Task: Assign a ticket to a specialized team for handling multilingual customer inquiries.
Action: Mouse moved to (22, 160)
Screenshot: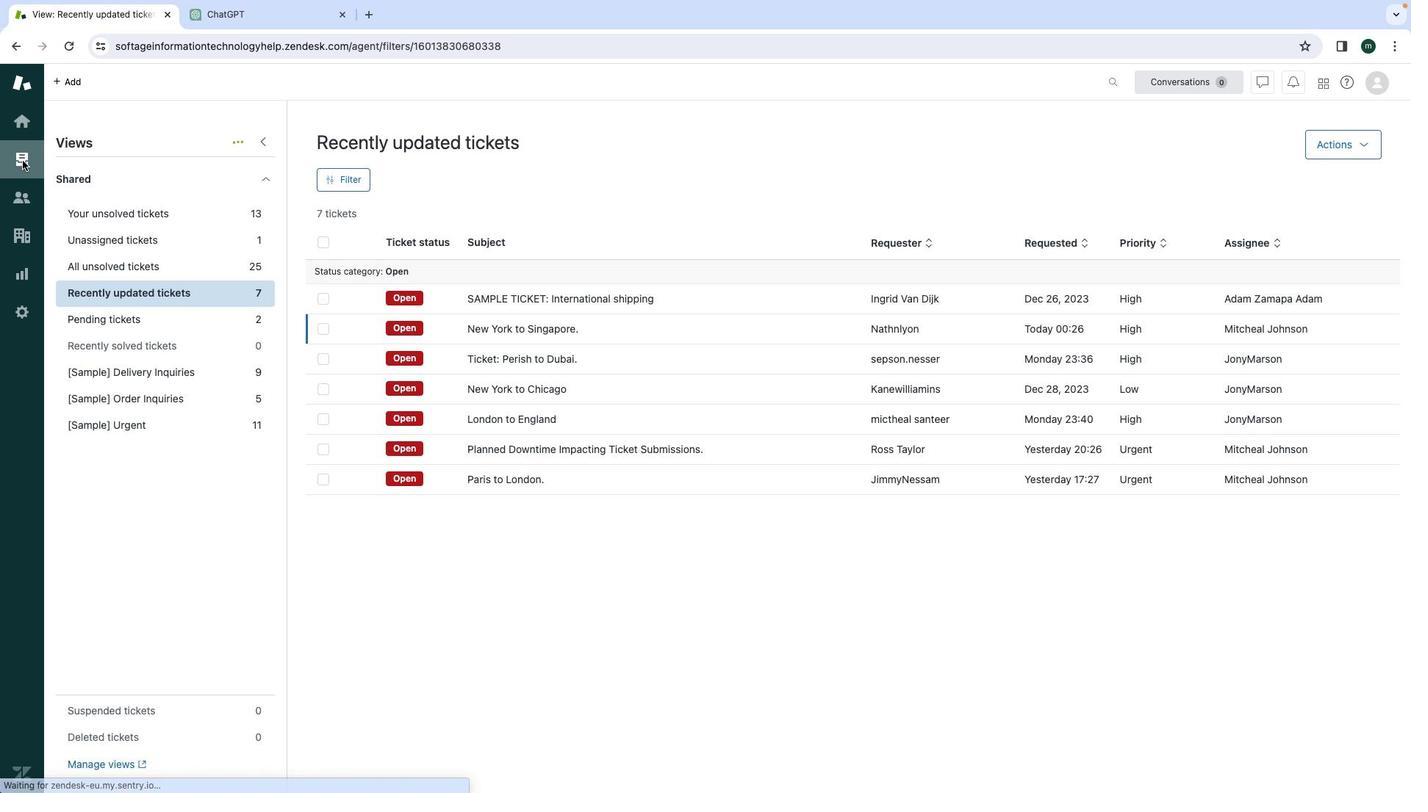 
Action: Mouse pressed left at (22, 160)
Screenshot: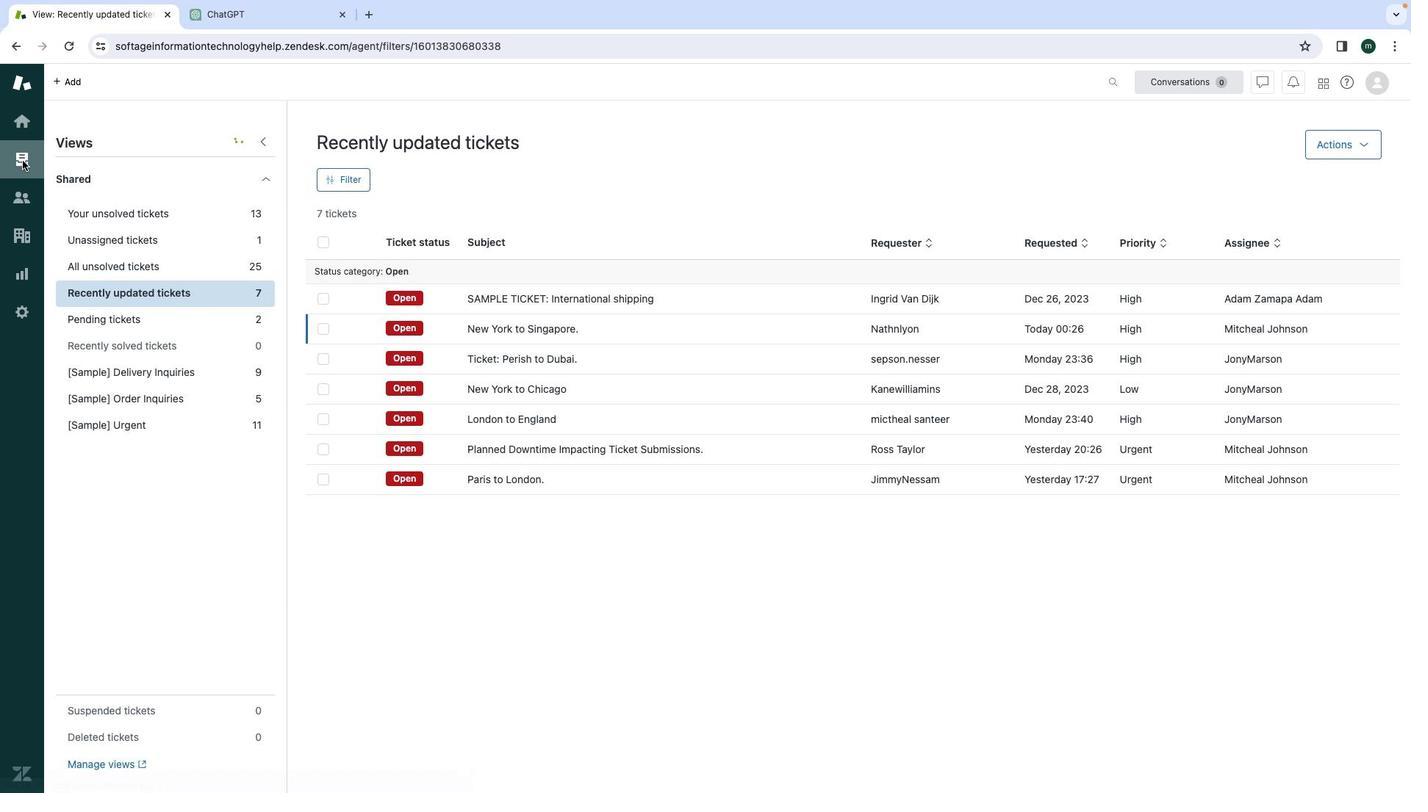 
Action: Mouse pressed left at (22, 160)
Screenshot: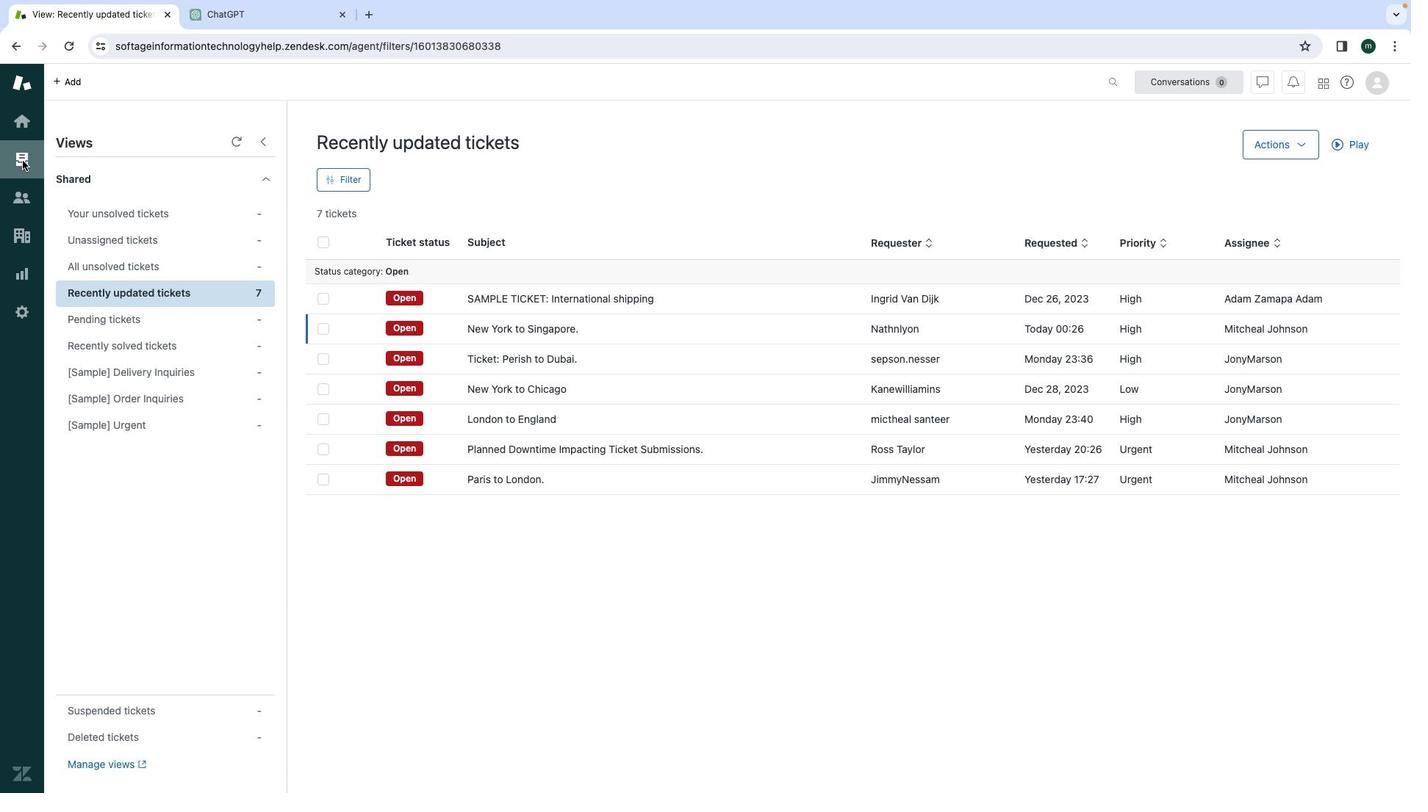 
Action: Mouse moved to (410, 327)
Screenshot: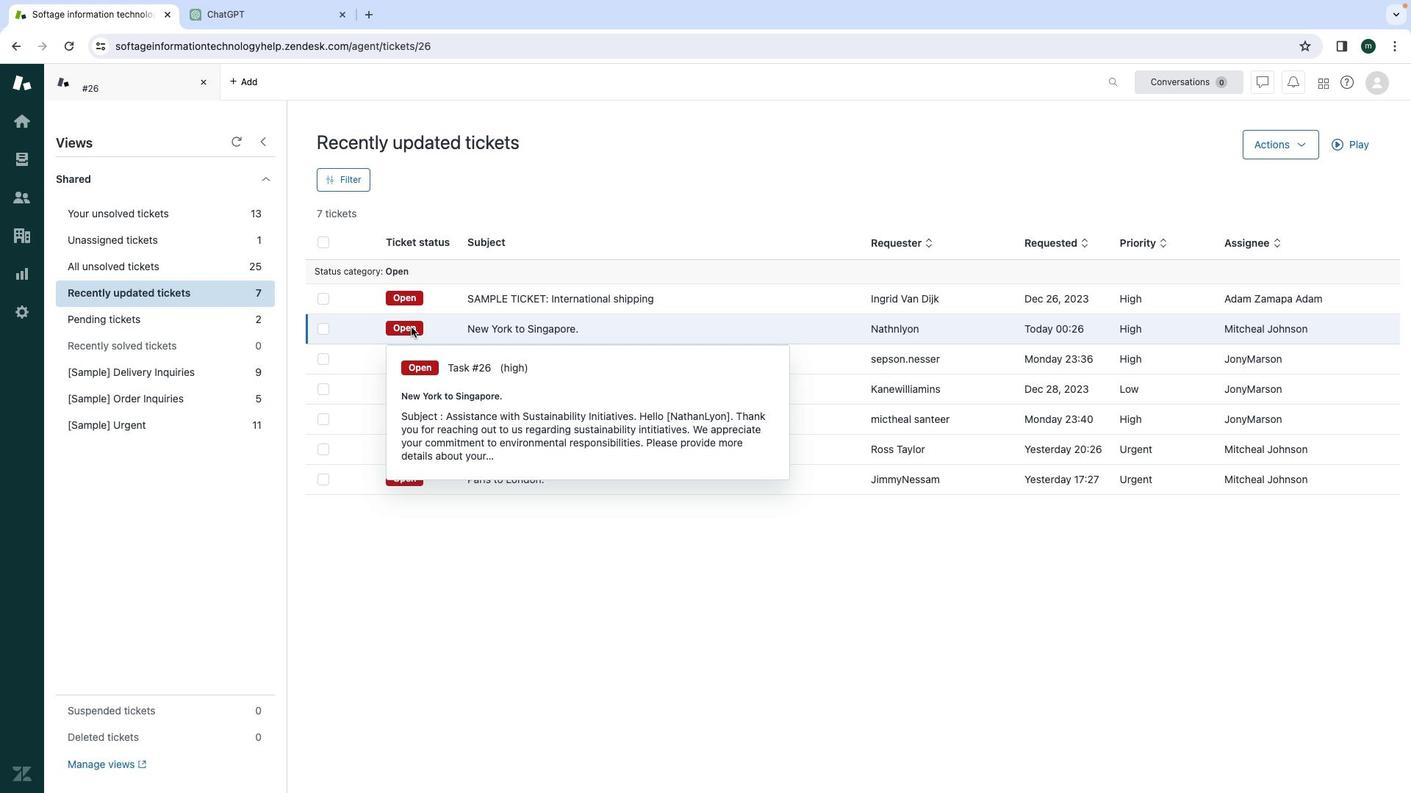 
Action: Mouse pressed left at (410, 327)
Screenshot: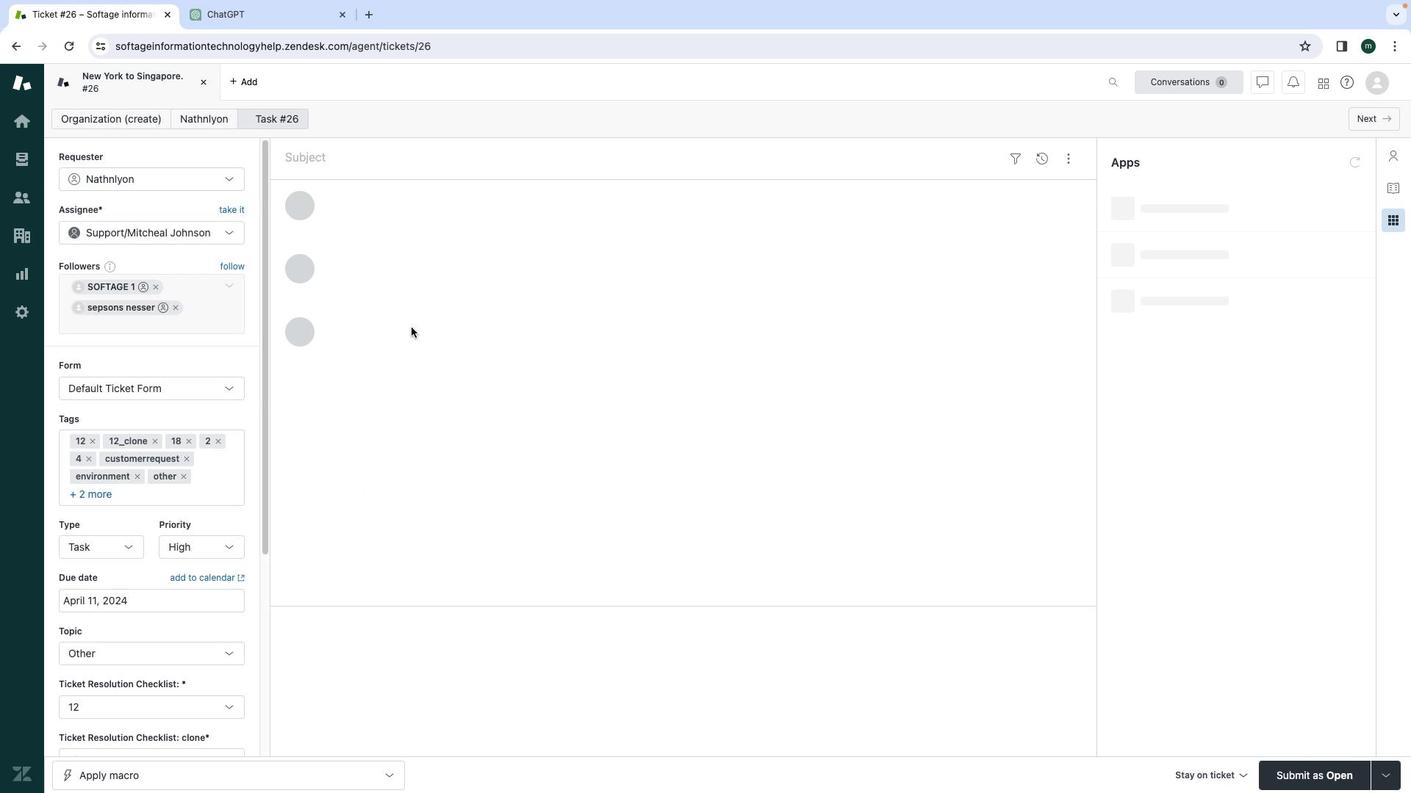 
Action: Mouse moved to (223, 230)
Screenshot: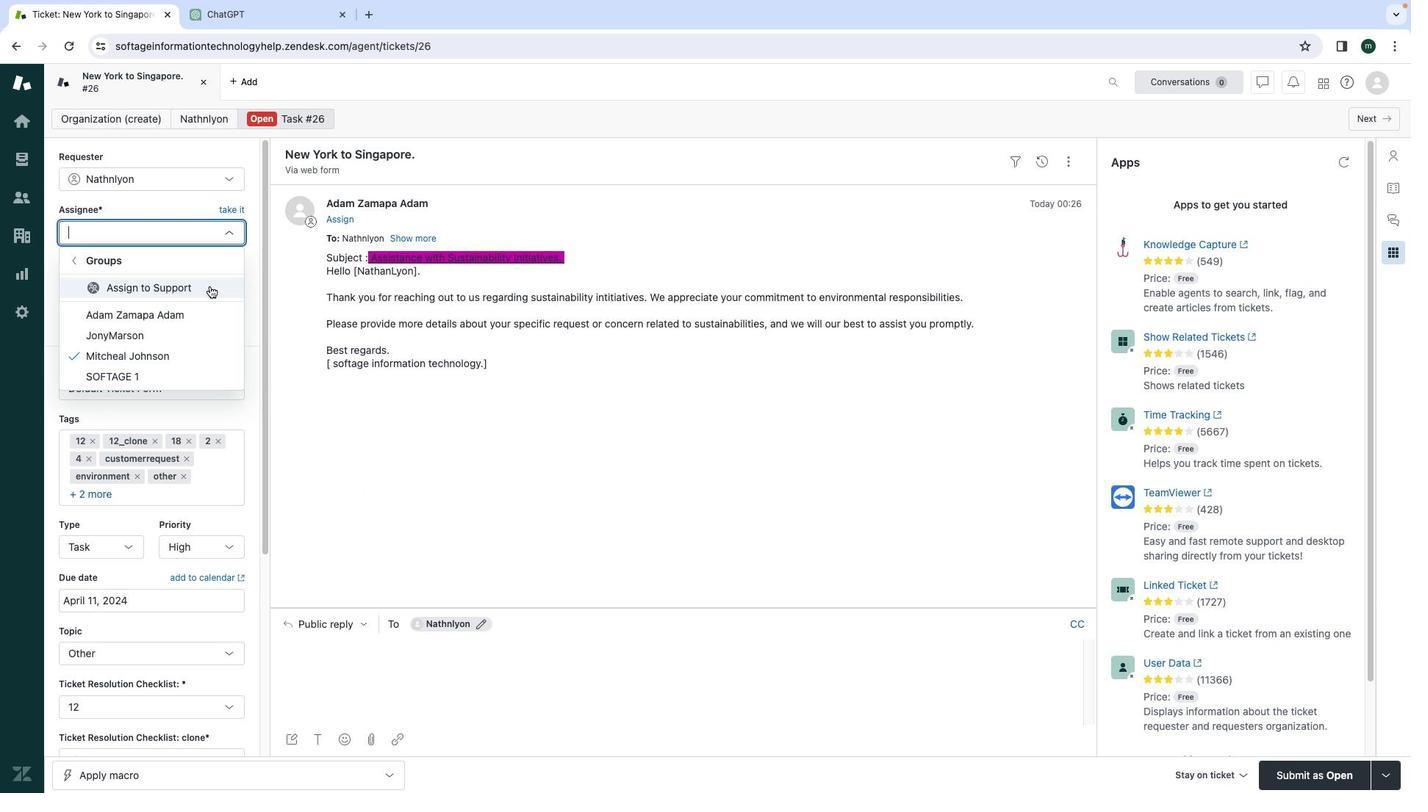 
Action: Mouse pressed left at (223, 230)
Screenshot: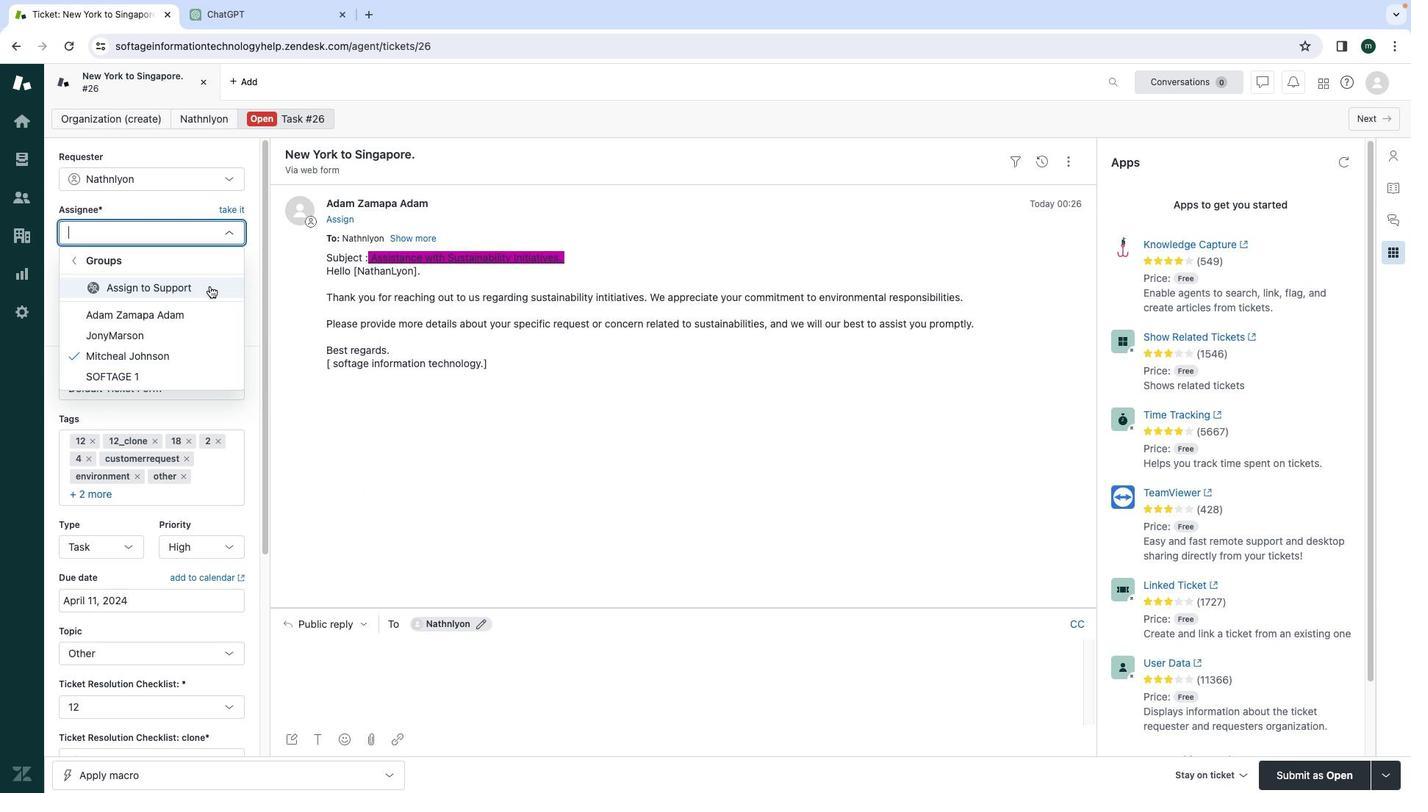 
Action: Mouse moved to (210, 286)
Screenshot: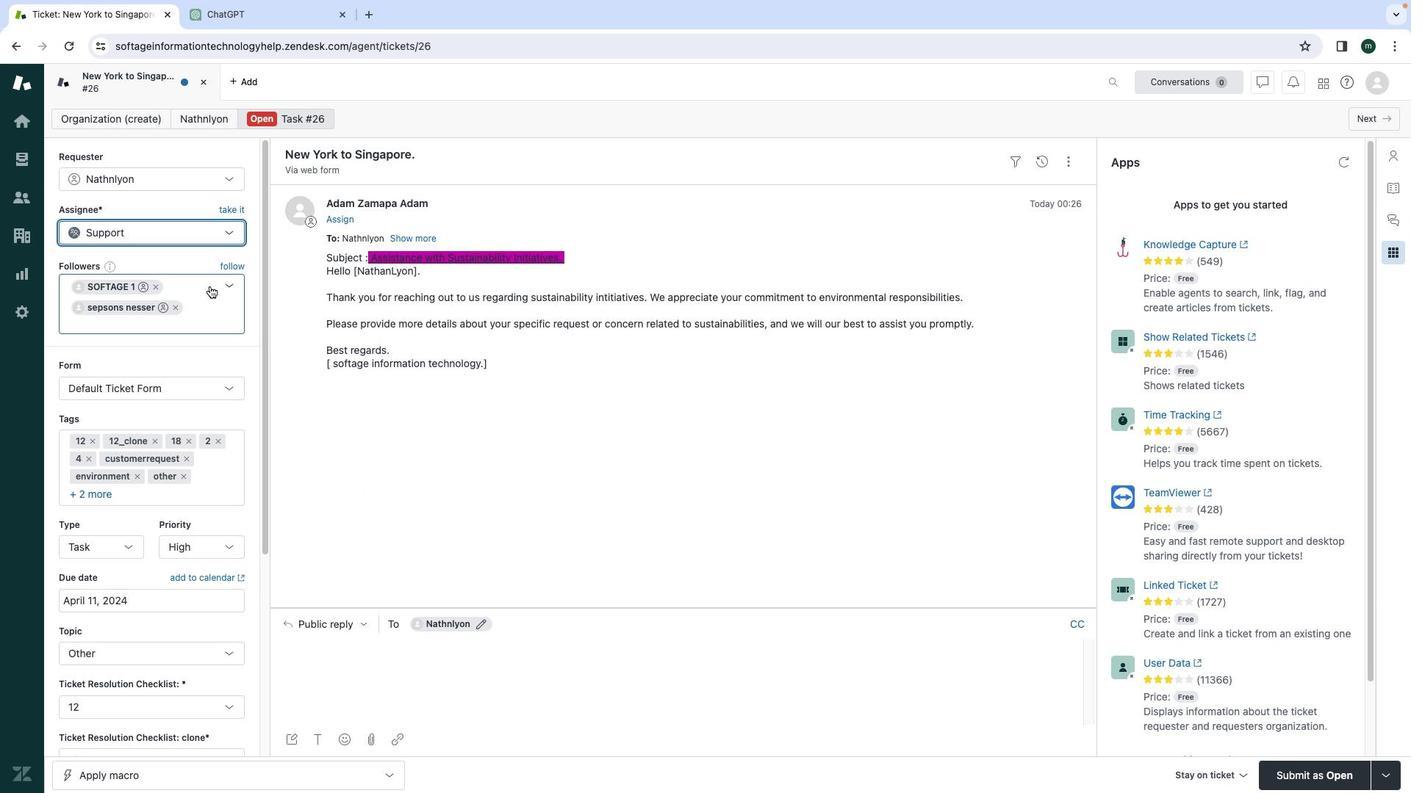 
Action: Mouse pressed left at (210, 286)
Screenshot: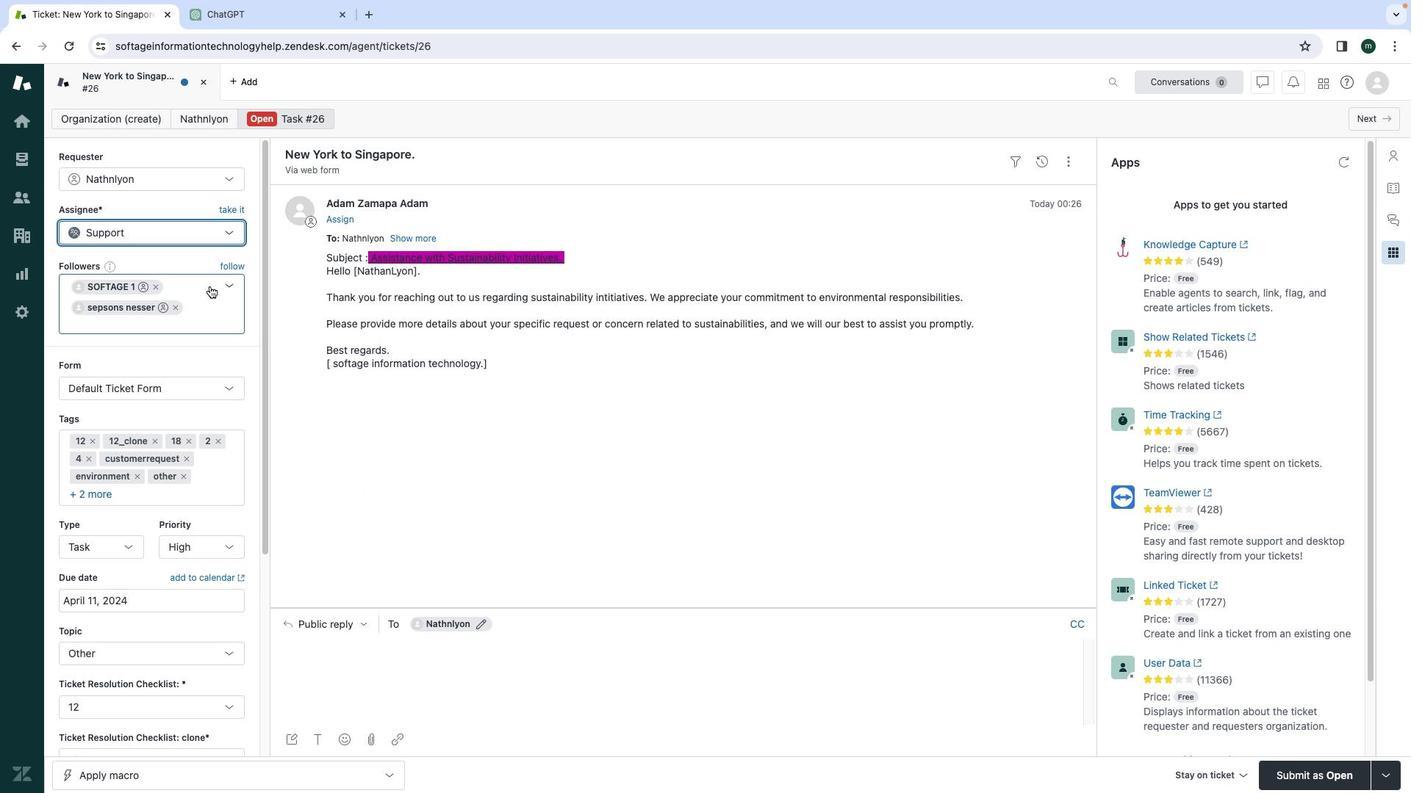 
Action: Mouse moved to (231, 468)
Screenshot: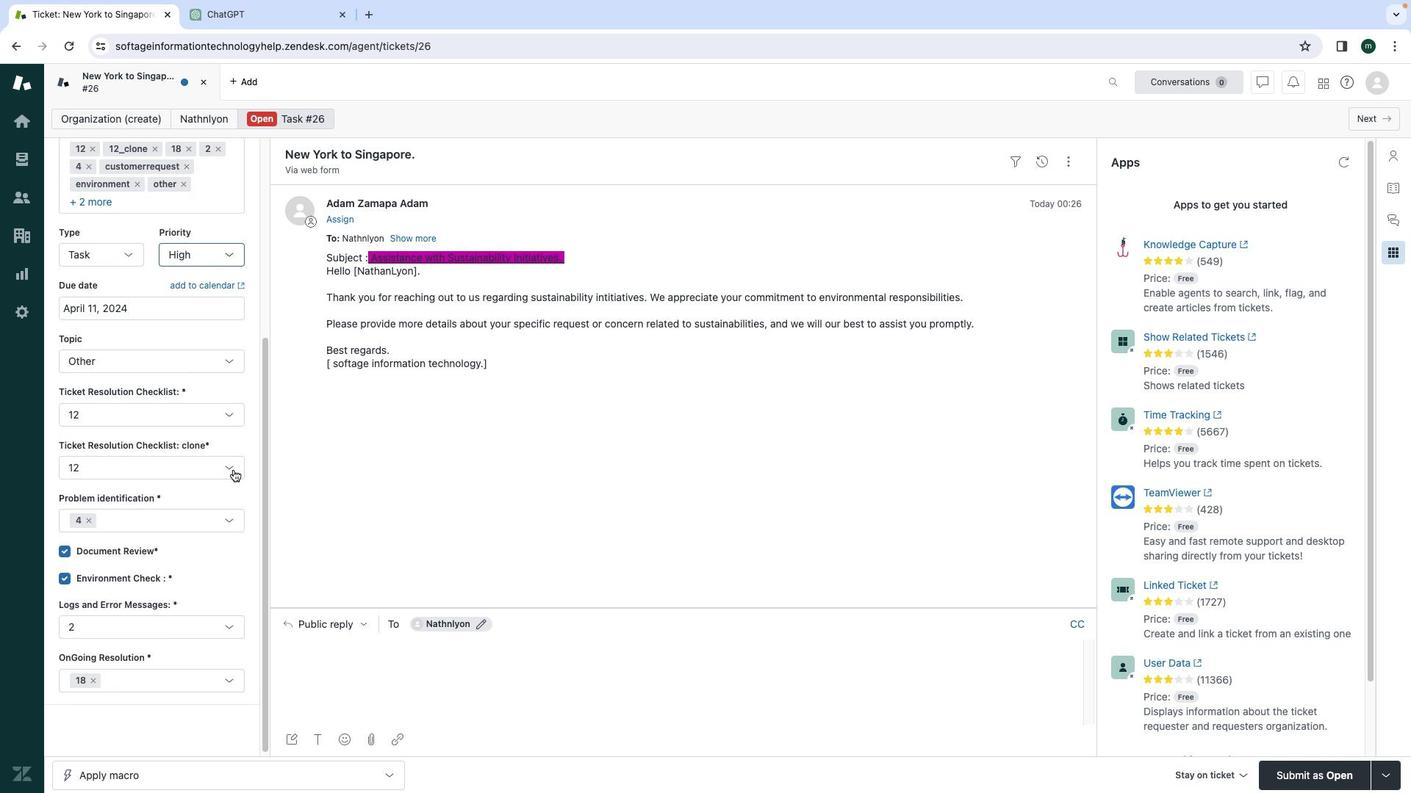 
Action: Mouse scrolled (231, 468) with delta (0, 0)
Screenshot: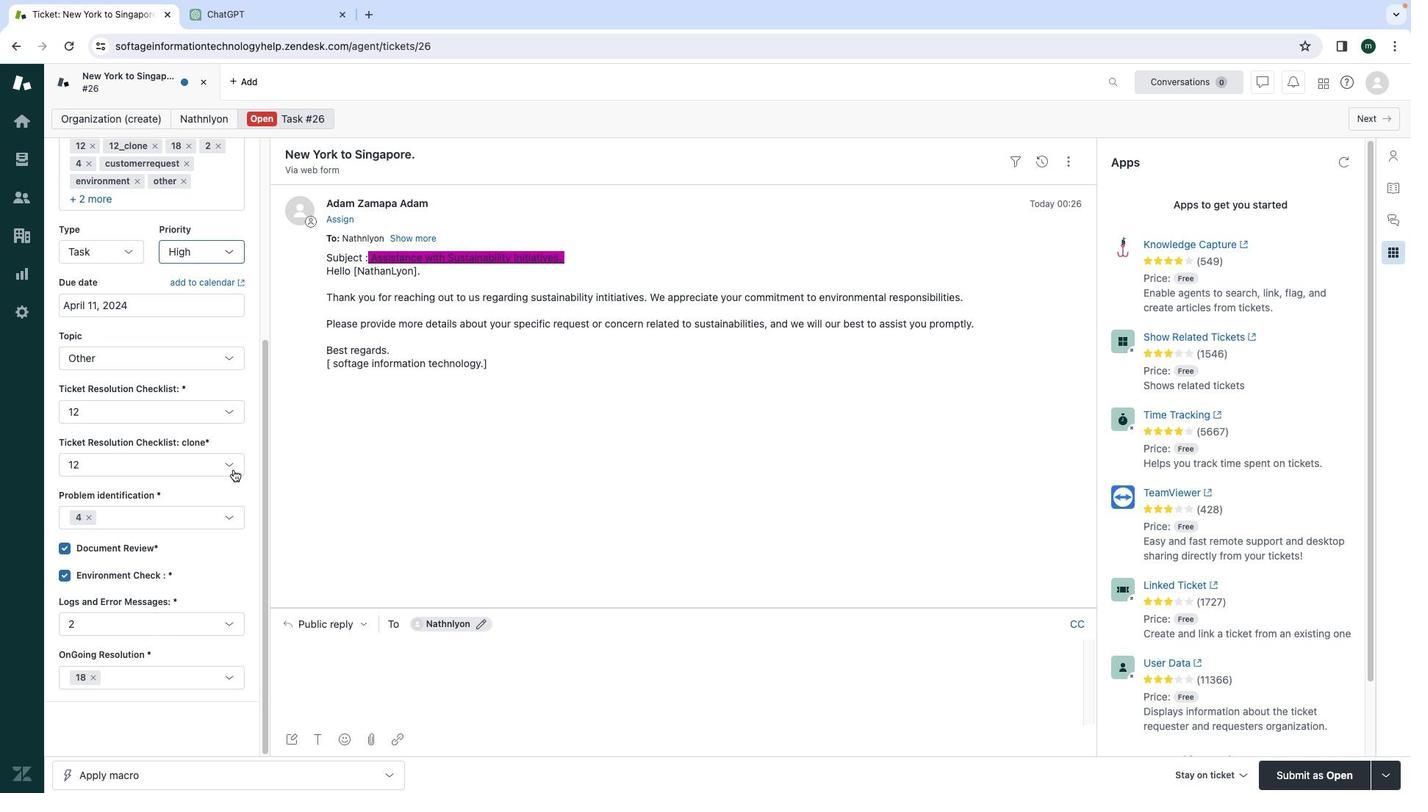 
Action: Mouse scrolled (231, 468) with delta (0, 0)
Screenshot: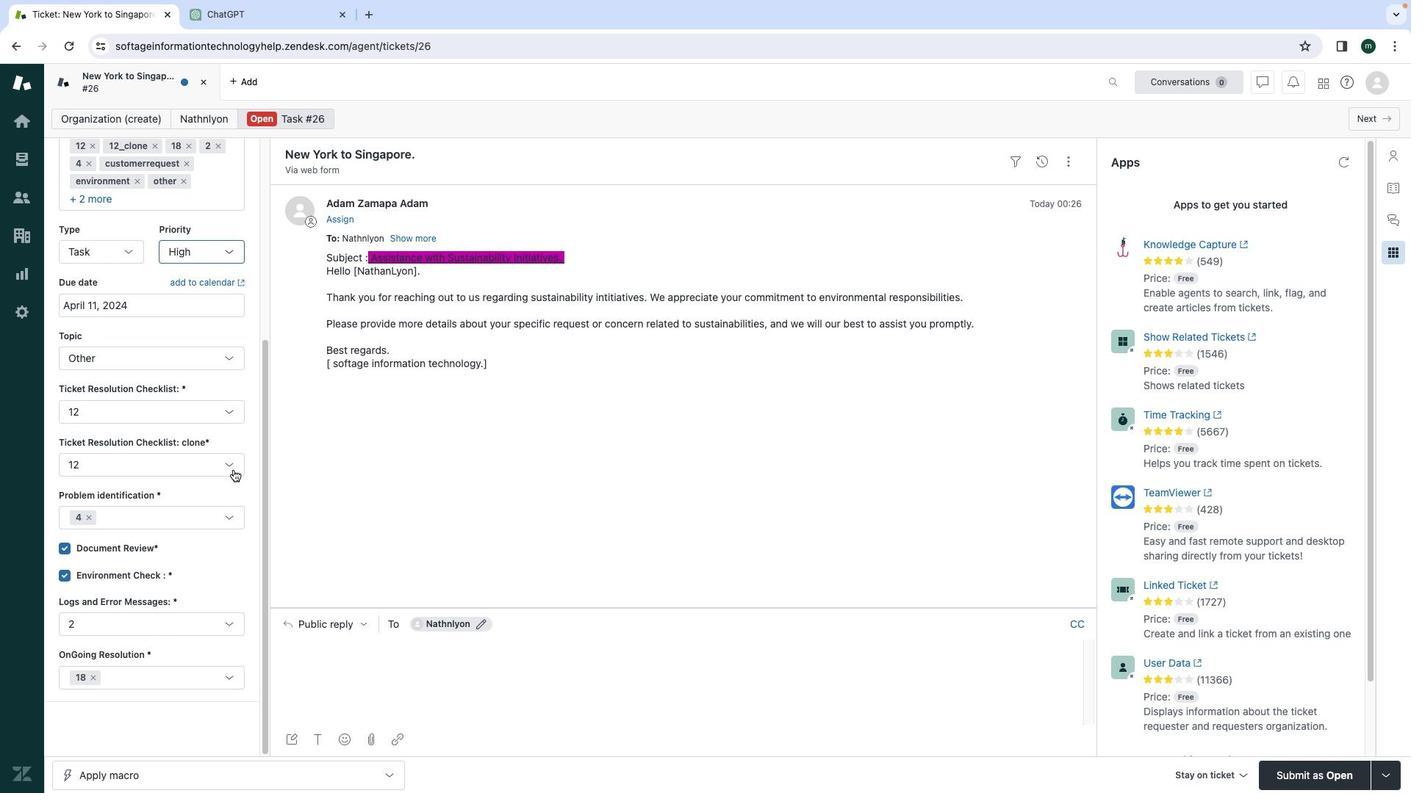 
Action: Mouse scrolled (231, 468) with delta (0, 0)
Screenshot: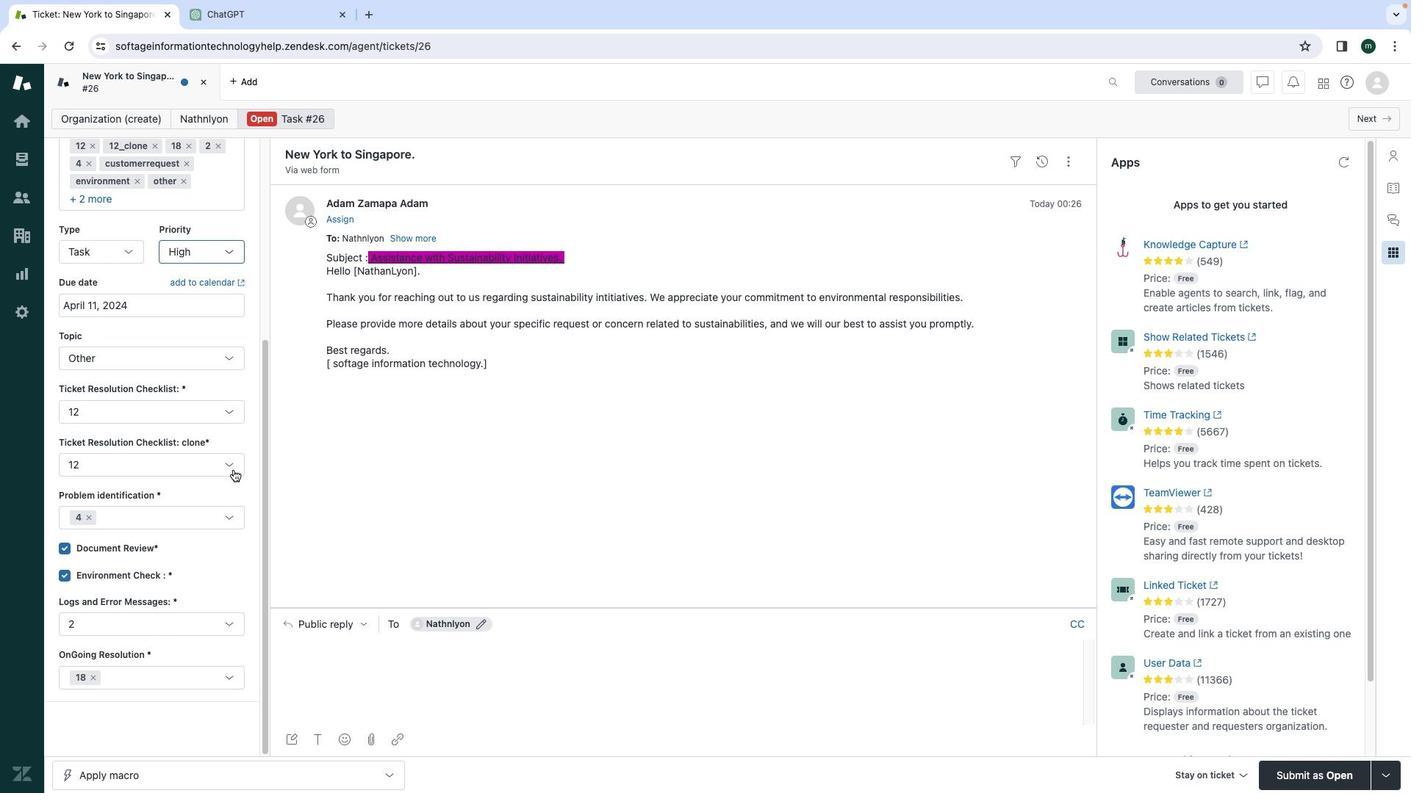 
Action: Mouse moved to (233, 469)
Screenshot: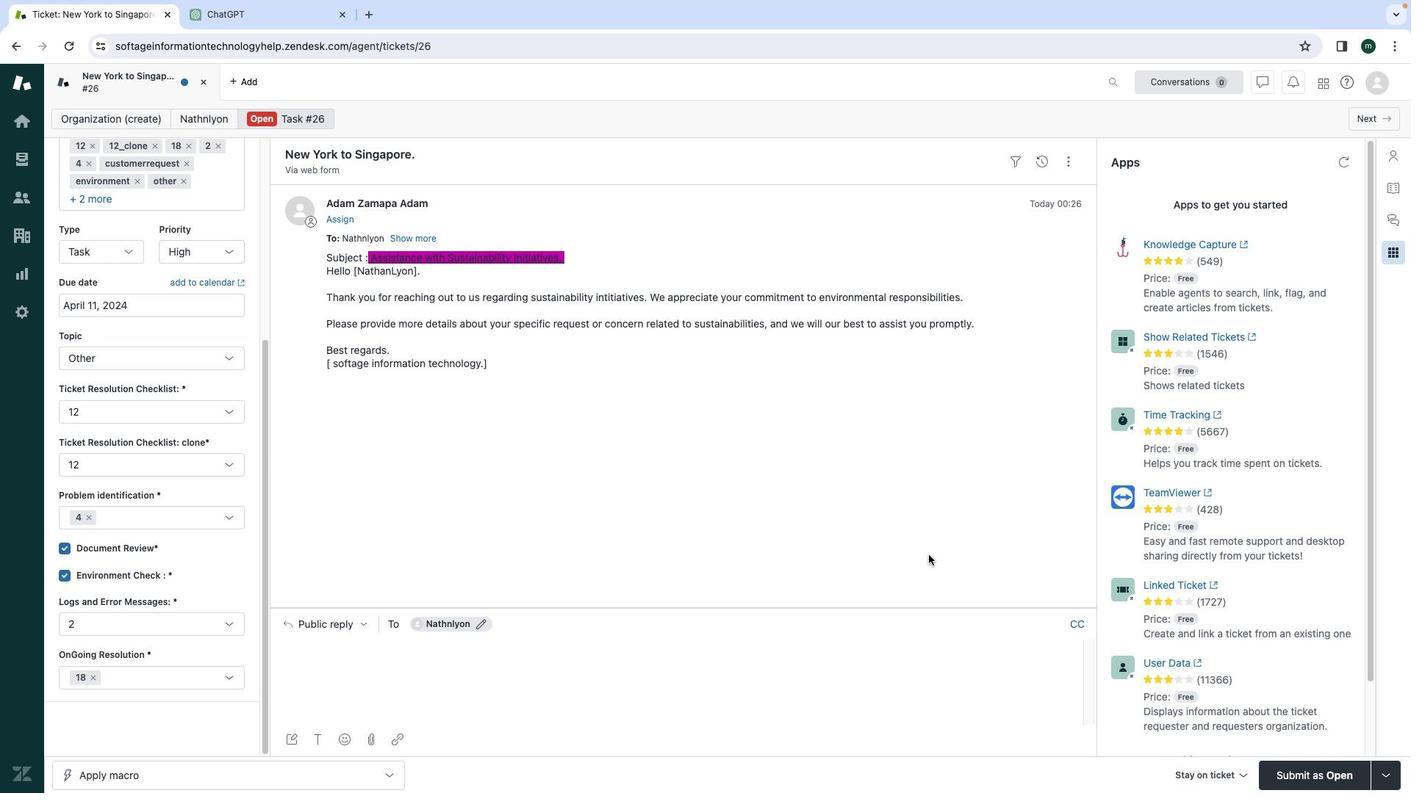
Action: Mouse scrolled (233, 469) with delta (0, 0)
Screenshot: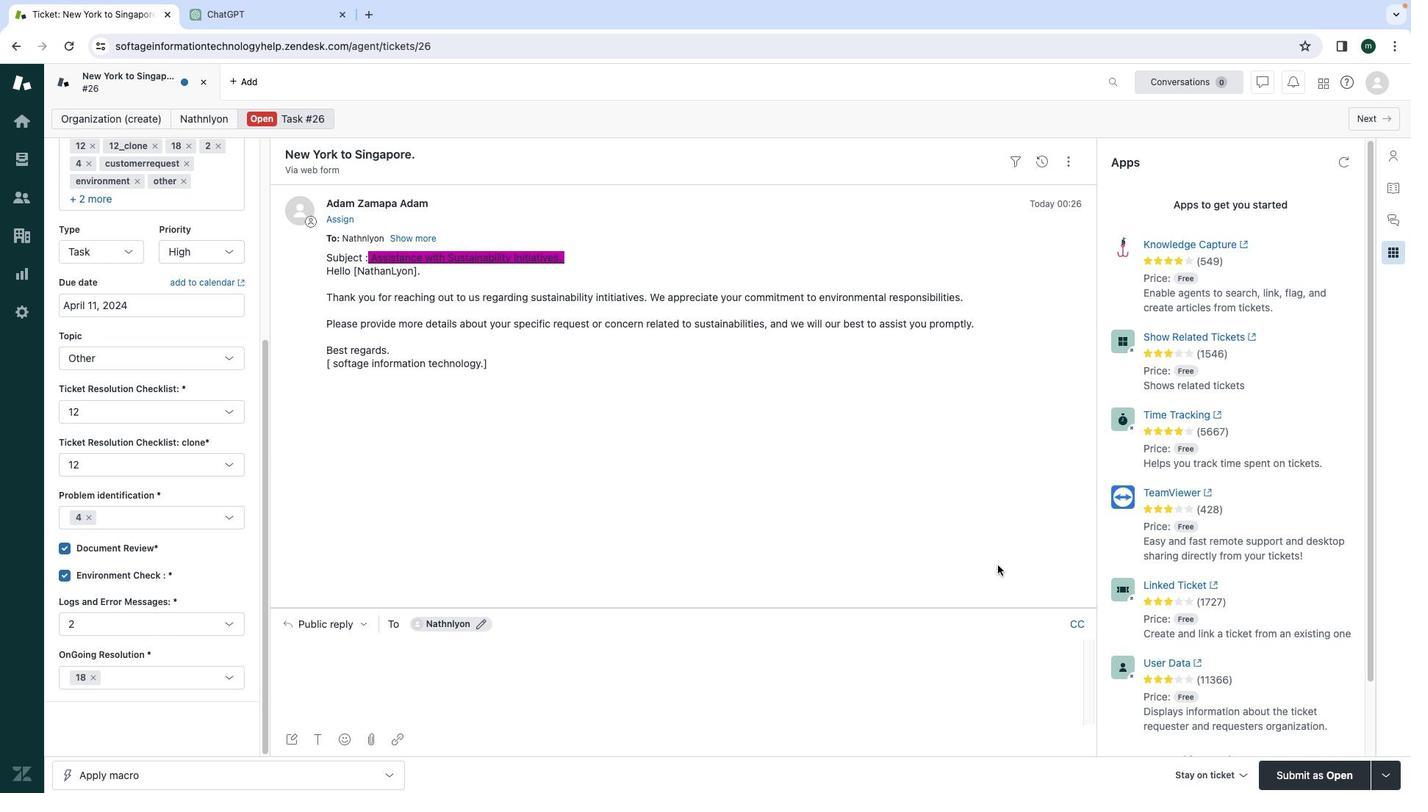 
Action: Mouse moved to (233, 469)
Screenshot: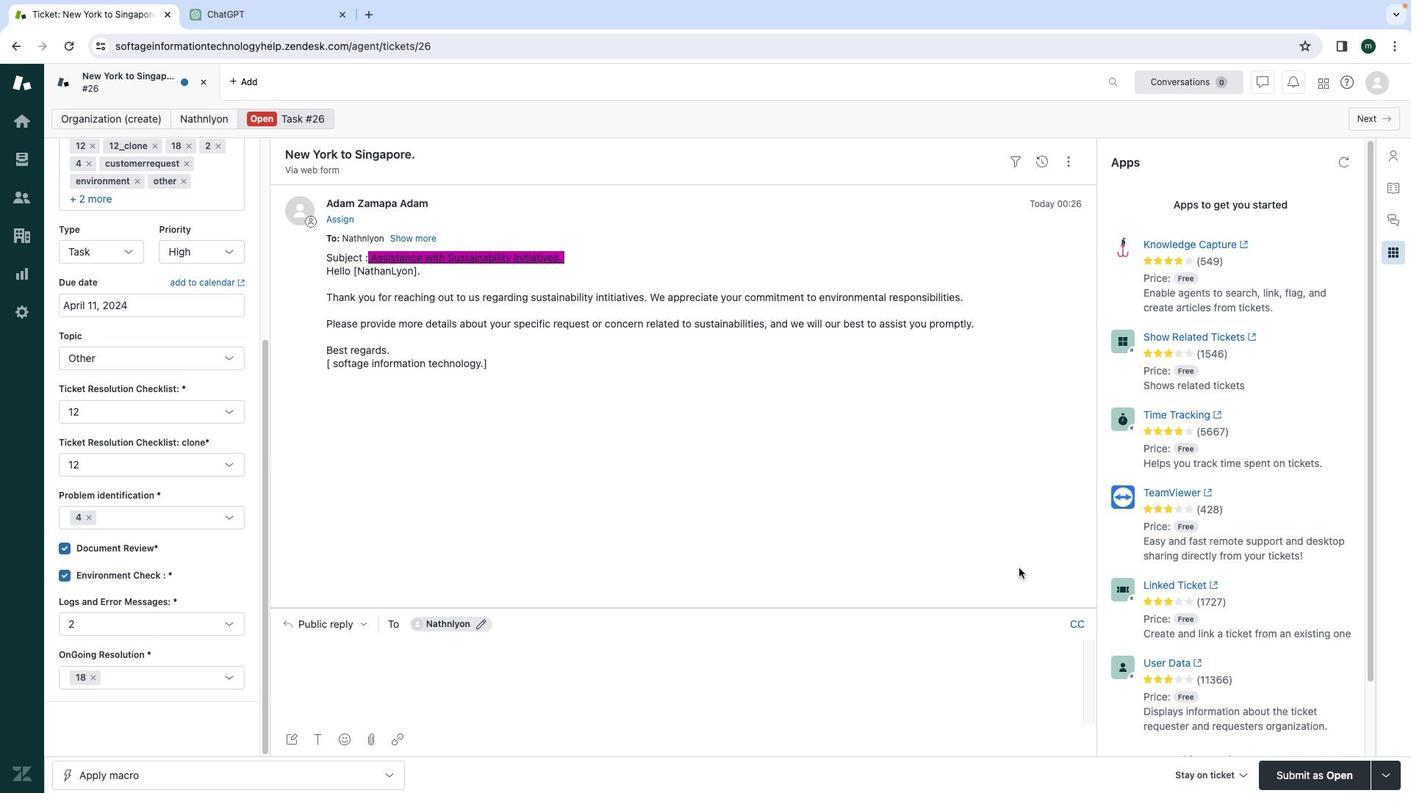 
Action: Mouse scrolled (233, 469) with delta (0, 0)
Screenshot: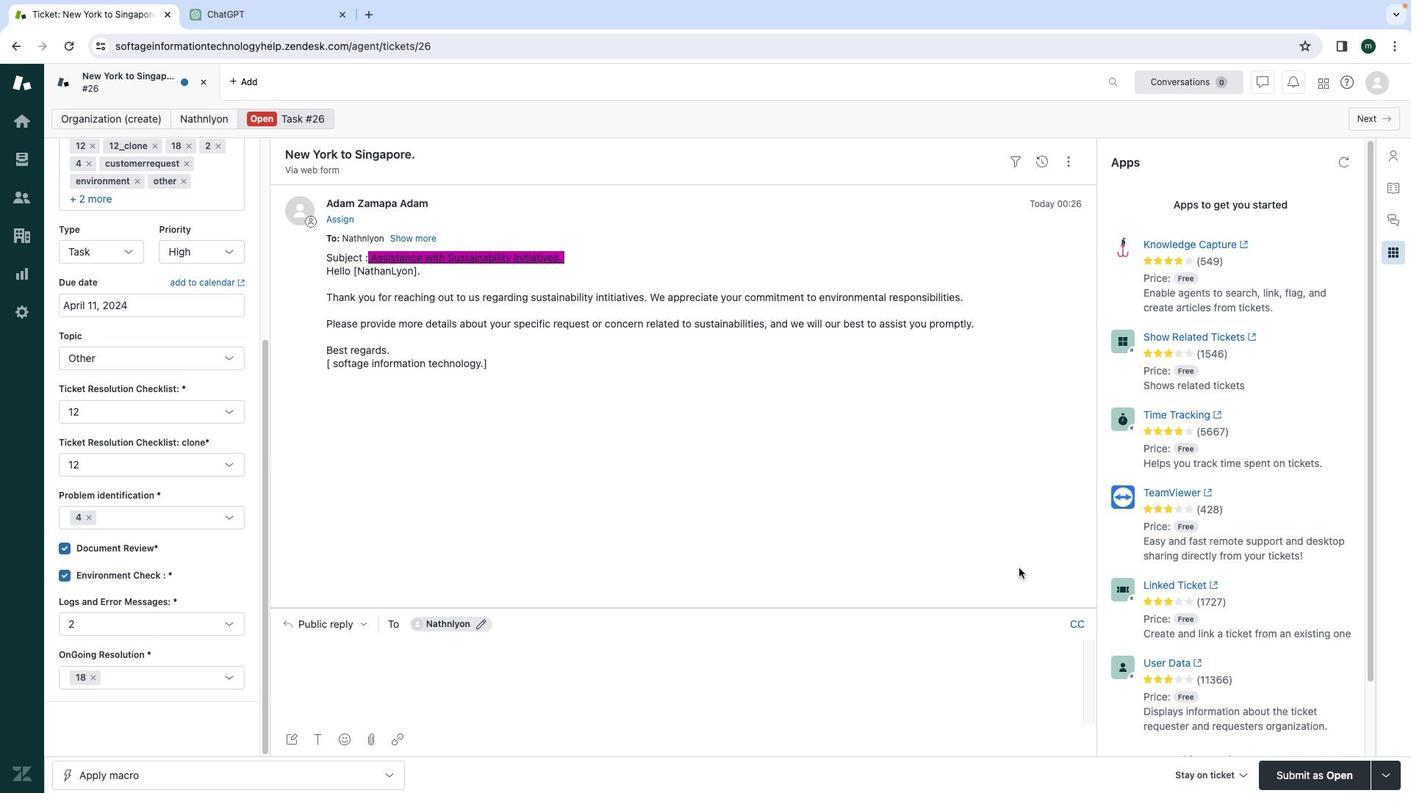 
Action: Mouse scrolled (233, 469) with delta (0, -2)
Screenshot: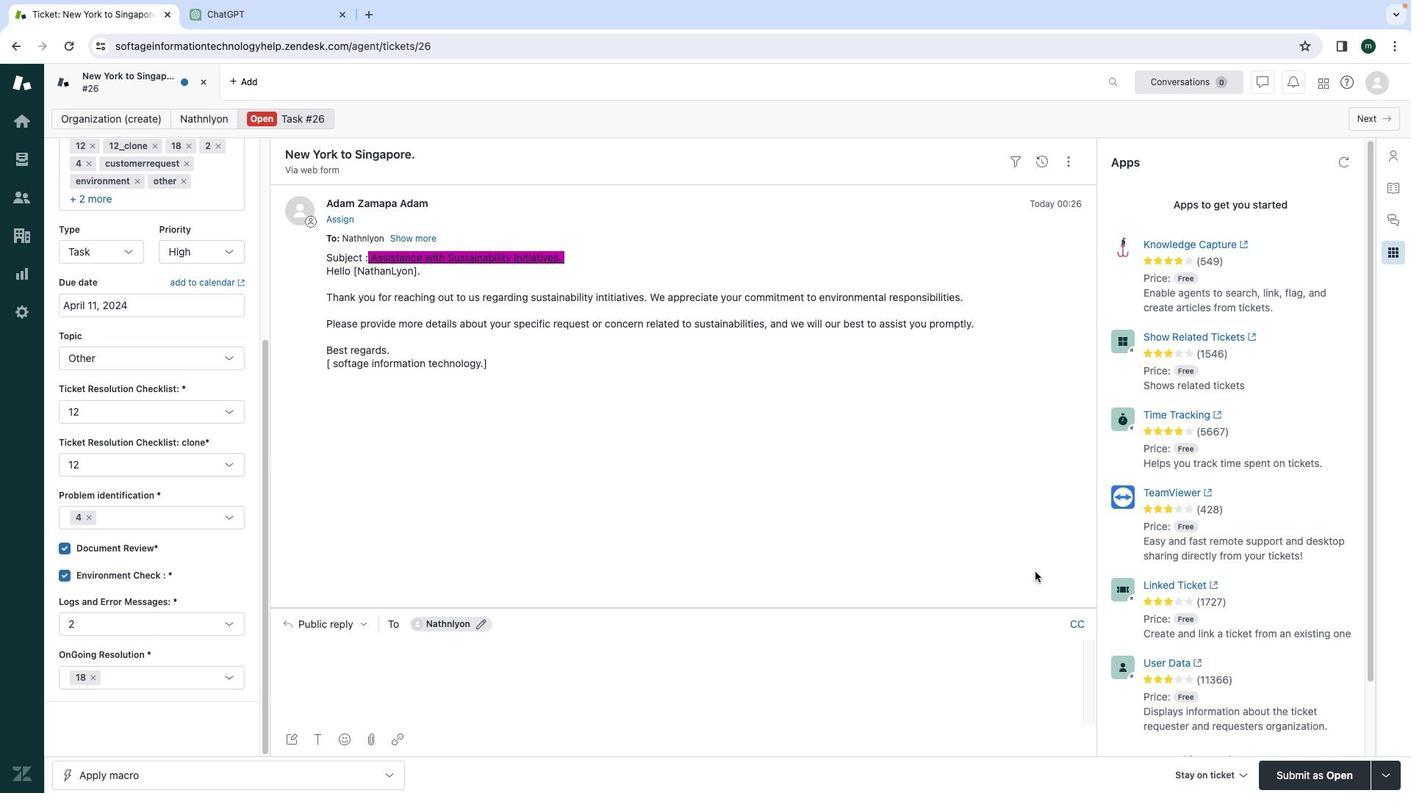 
Action: Mouse scrolled (233, 469) with delta (0, 0)
Screenshot: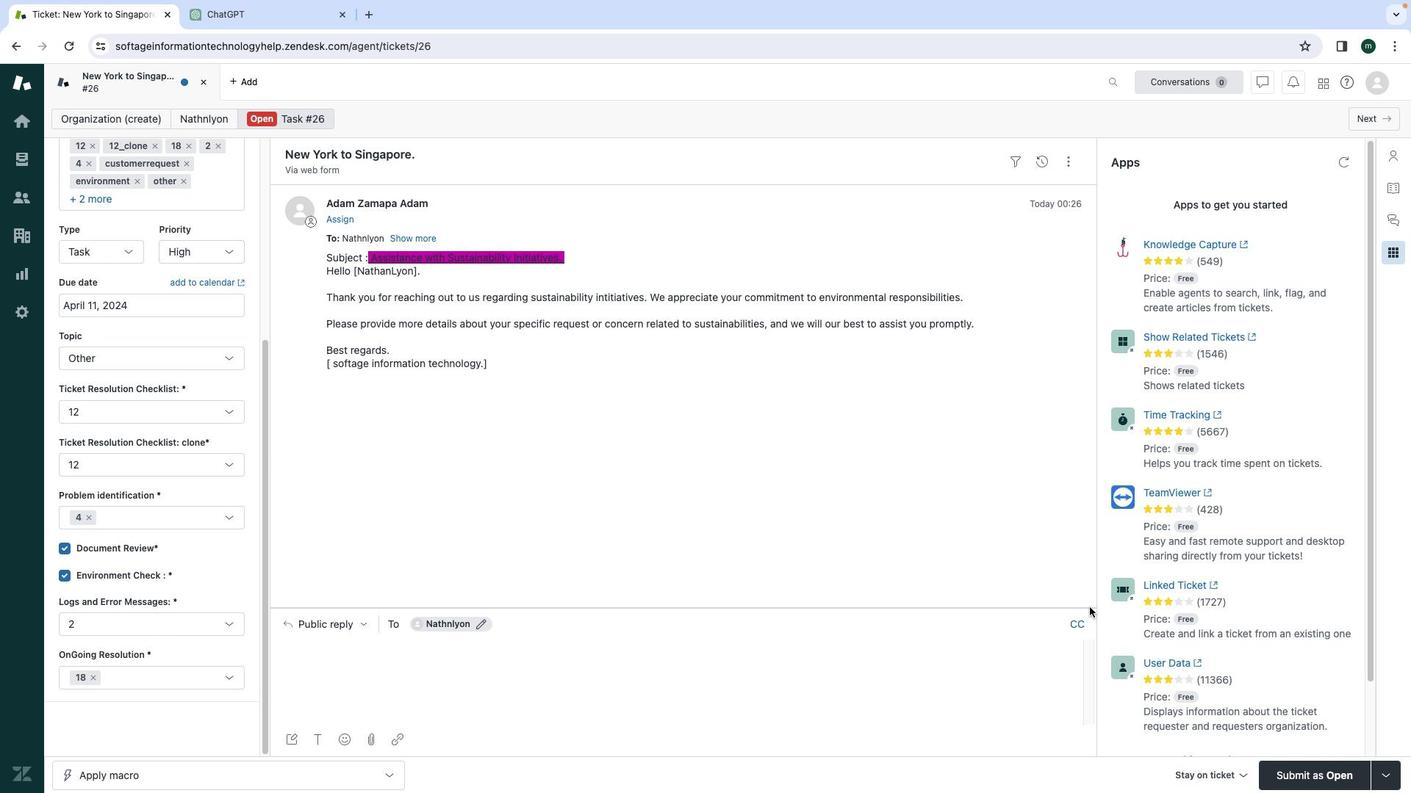 
Action: Mouse scrolled (233, 469) with delta (0, 0)
Screenshot: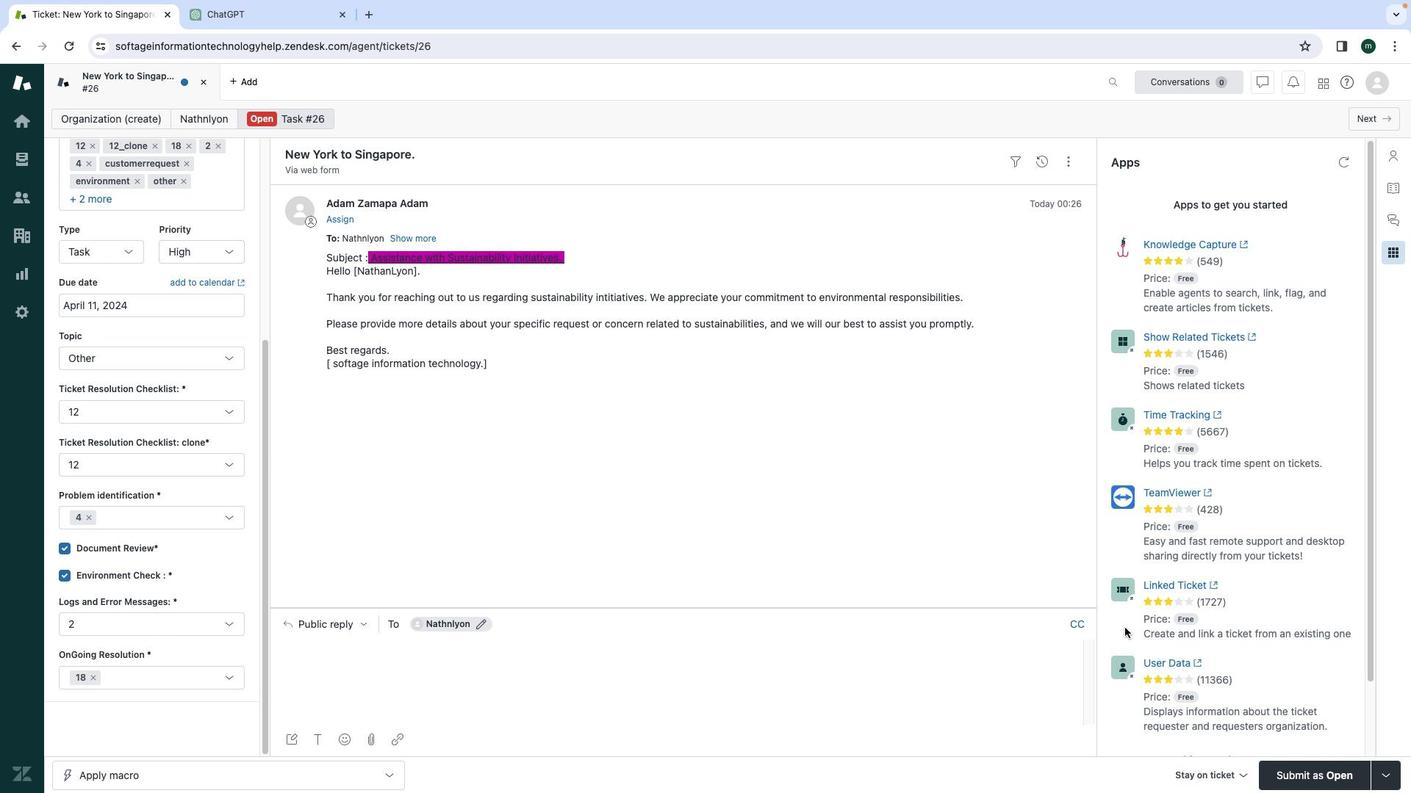 
Action: Mouse scrolled (233, 469) with delta (0, -1)
Screenshot: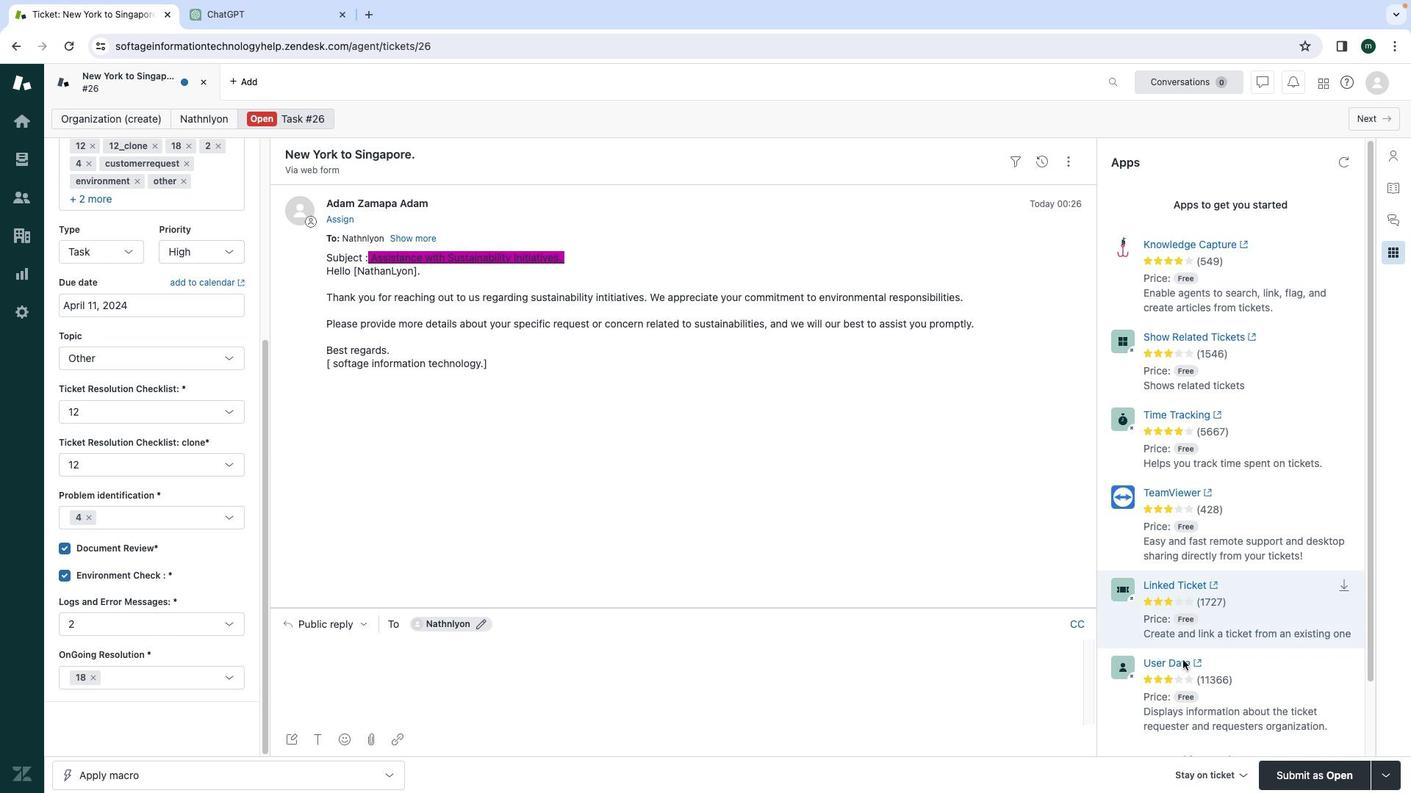 
Action: Mouse scrolled (233, 469) with delta (0, 0)
Screenshot: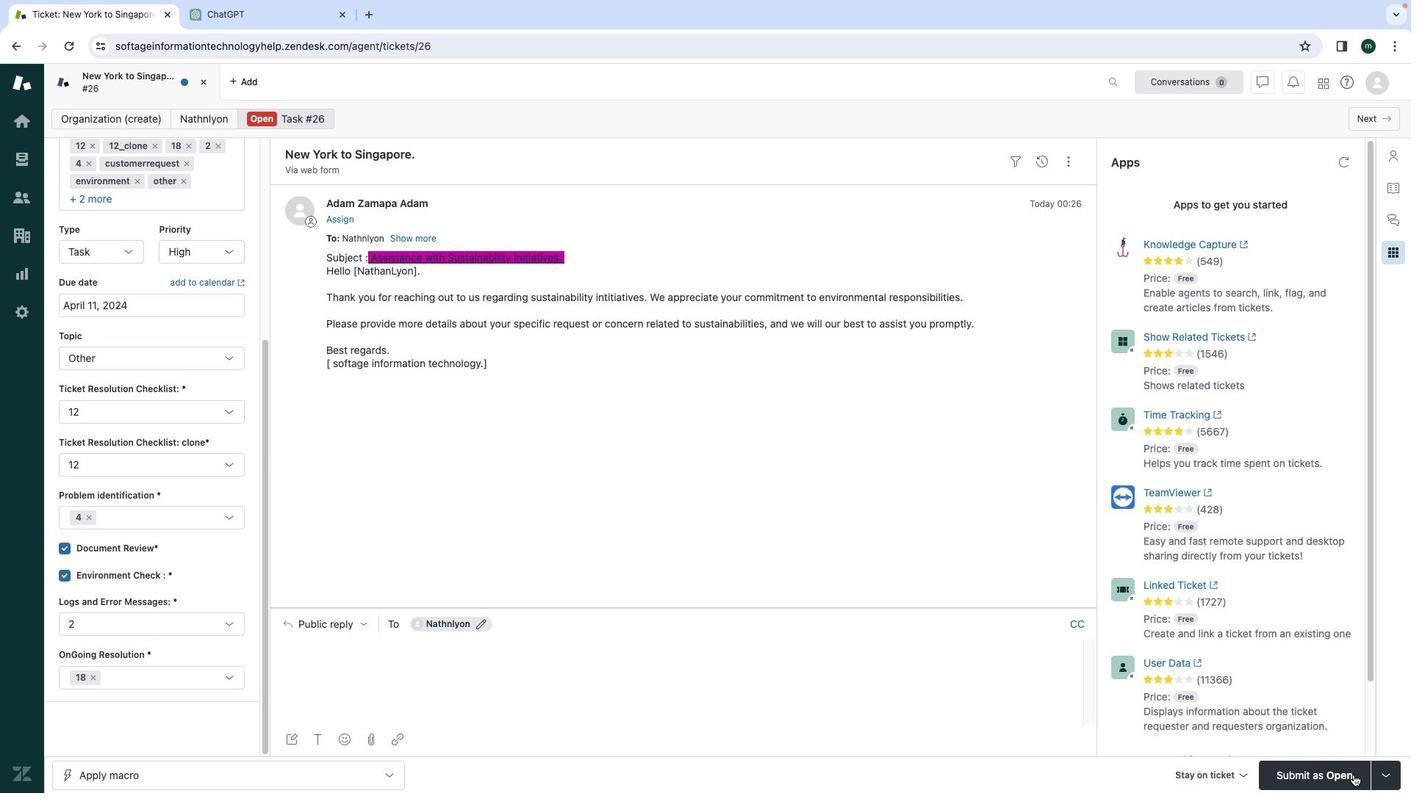 
Action: Mouse scrolled (233, 469) with delta (0, 0)
Screenshot: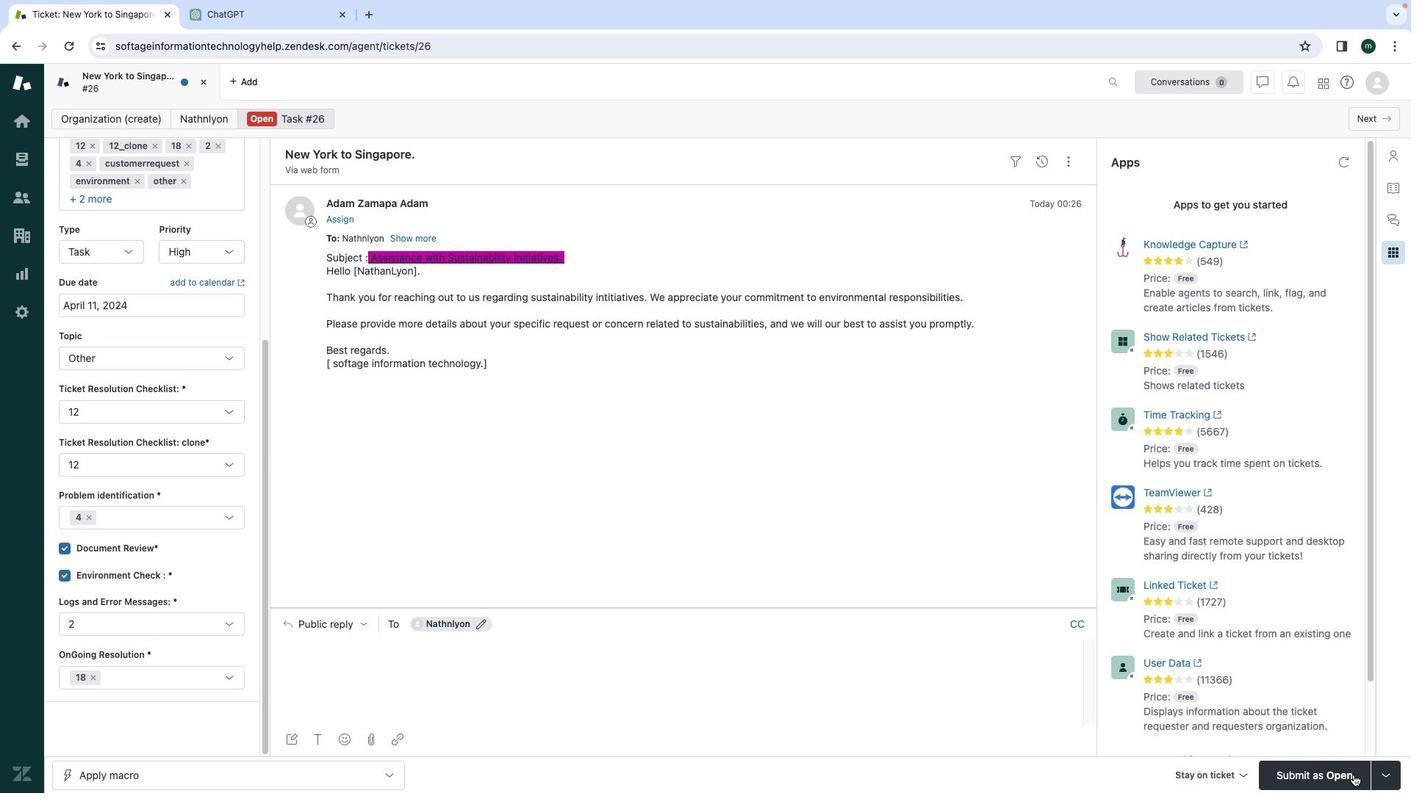 
Action: Mouse scrolled (233, 469) with delta (0, -2)
Screenshot: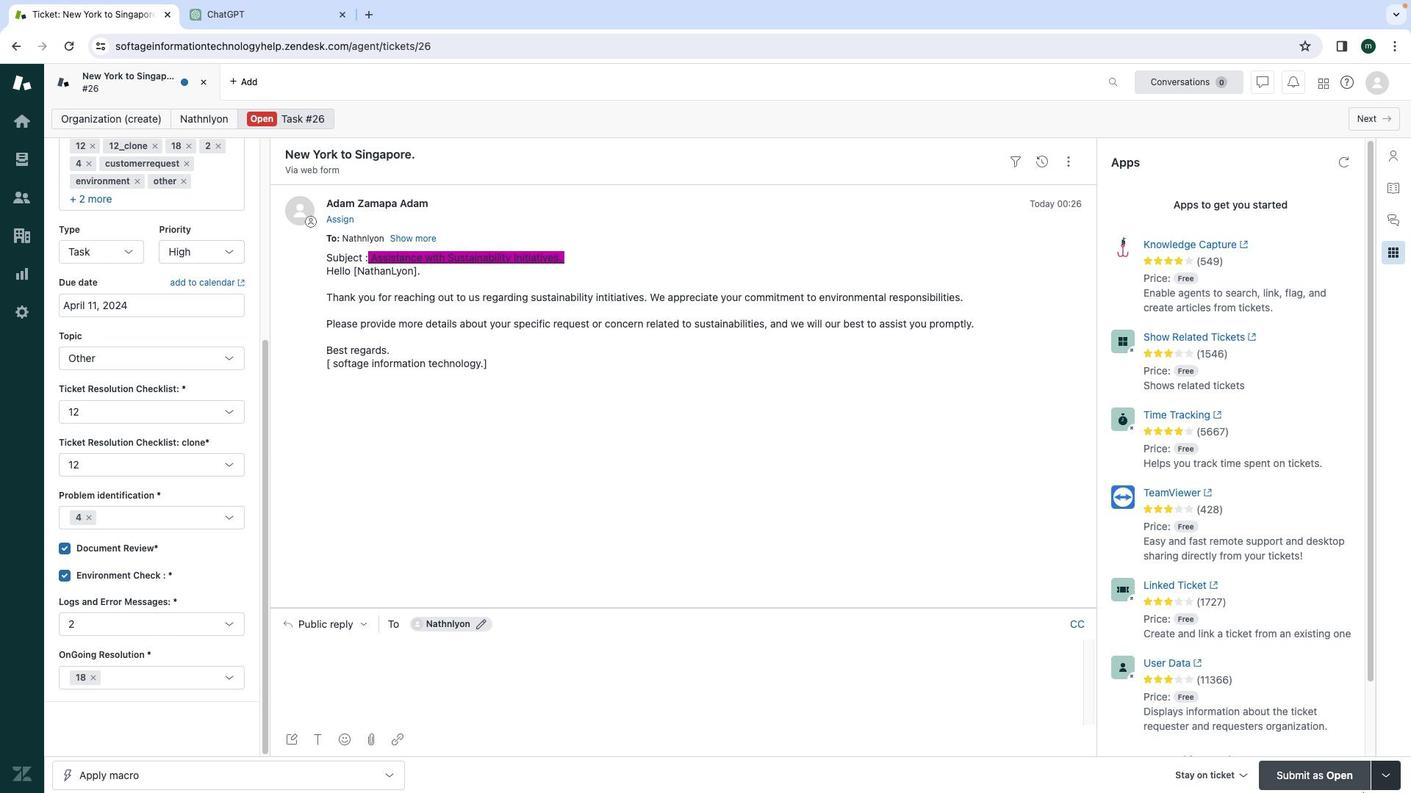 
Action: Mouse moved to (1038, 573)
Screenshot: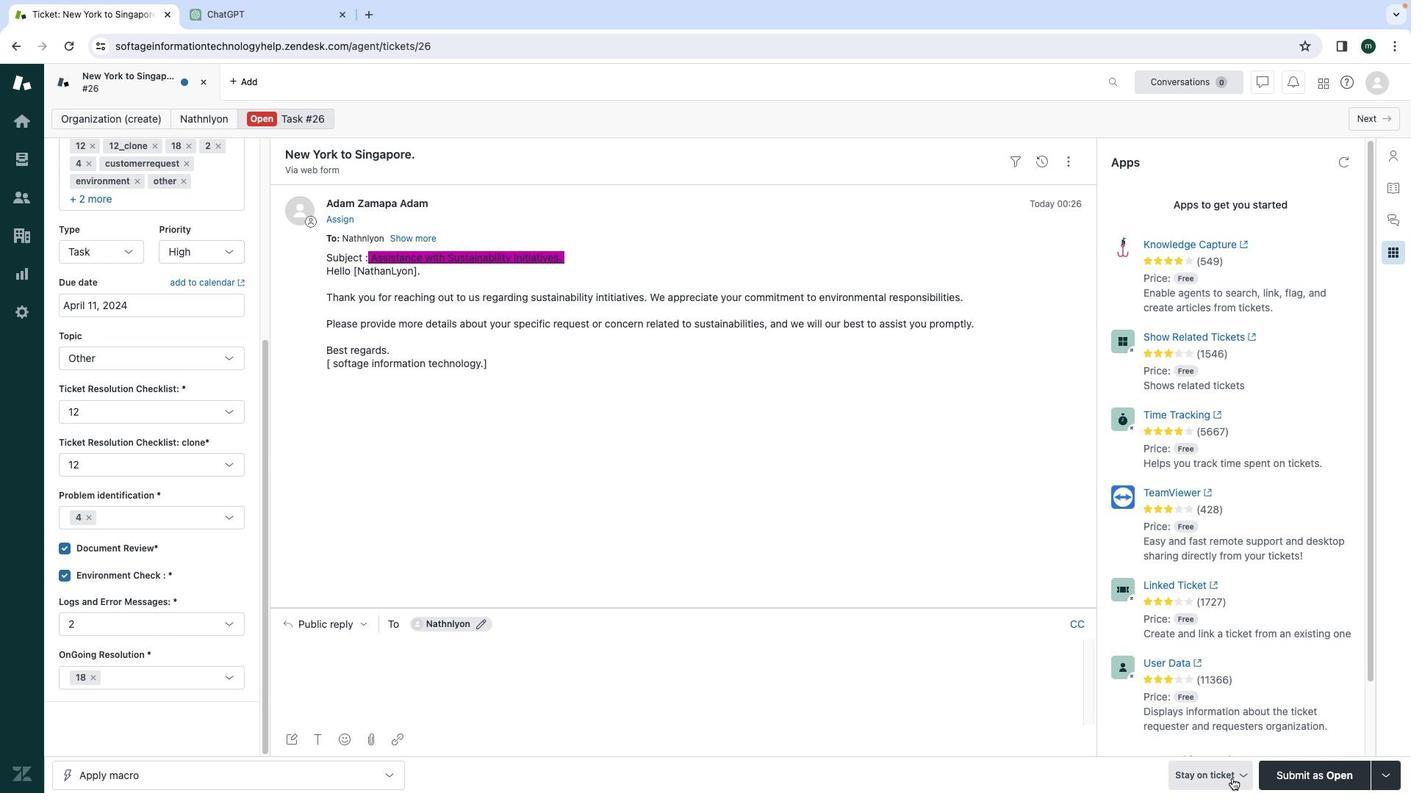 
Action: Mouse scrolled (1038, 573) with delta (0, 0)
Screenshot: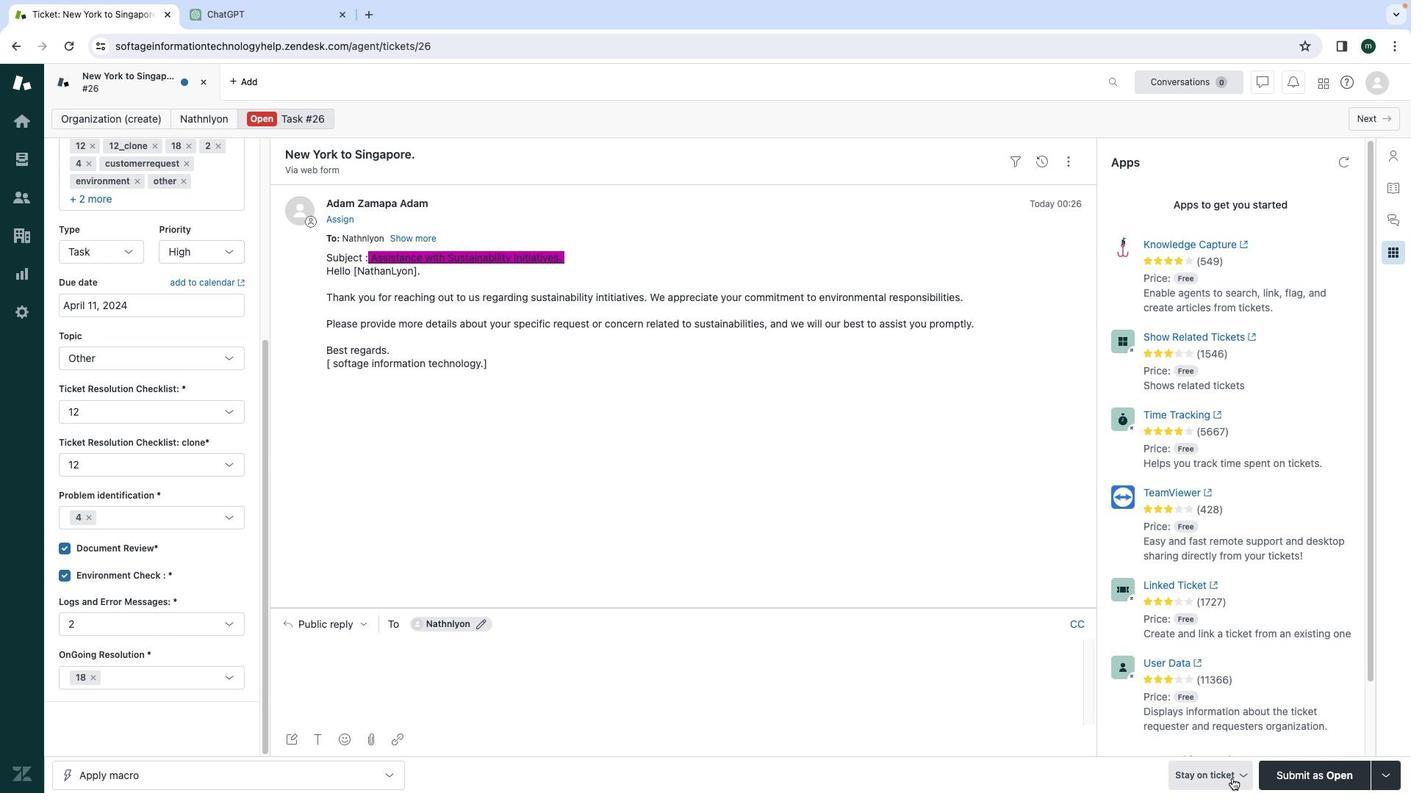 
Action: Mouse moved to (1038, 573)
Screenshot: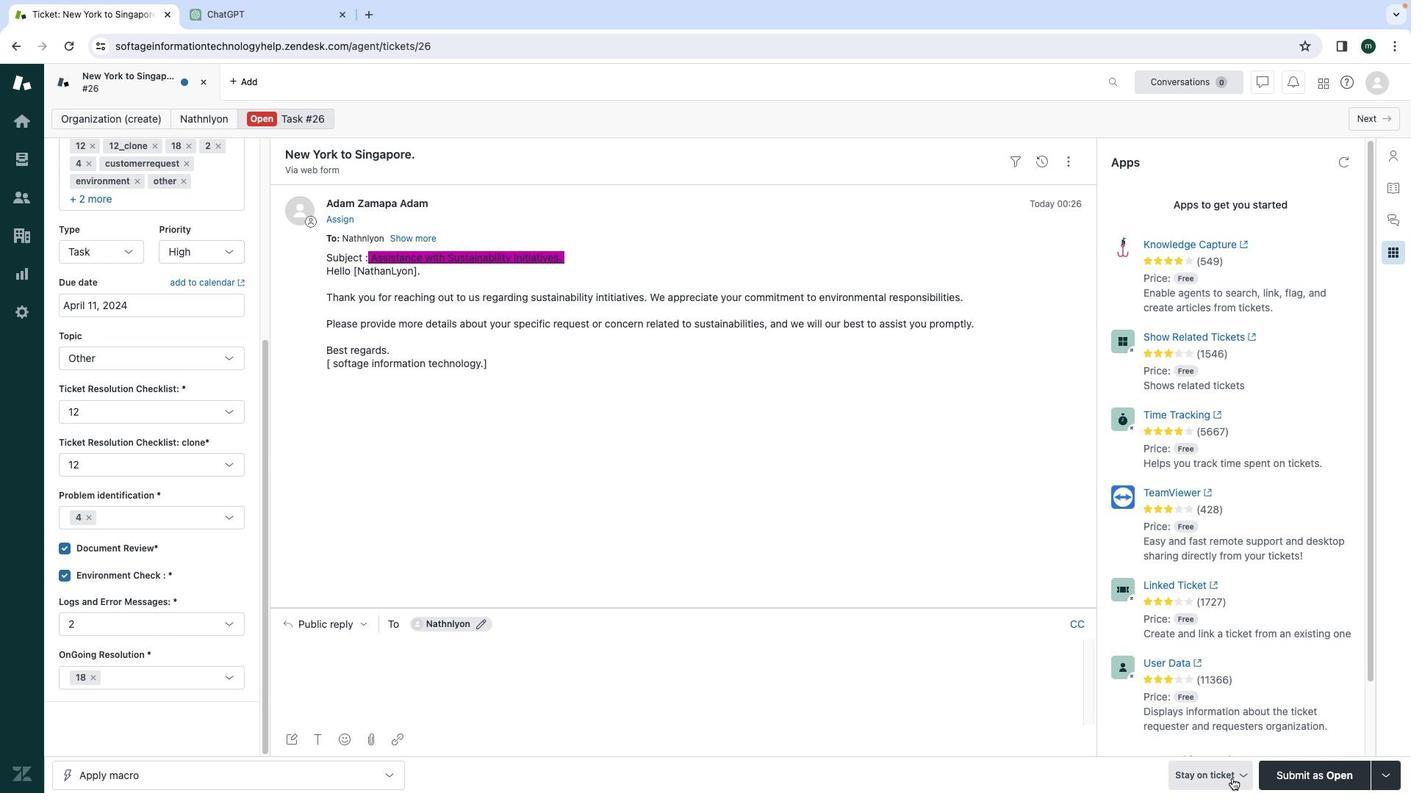 
Action: Mouse scrolled (1038, 573) with delta (0, 0)
Screenshot: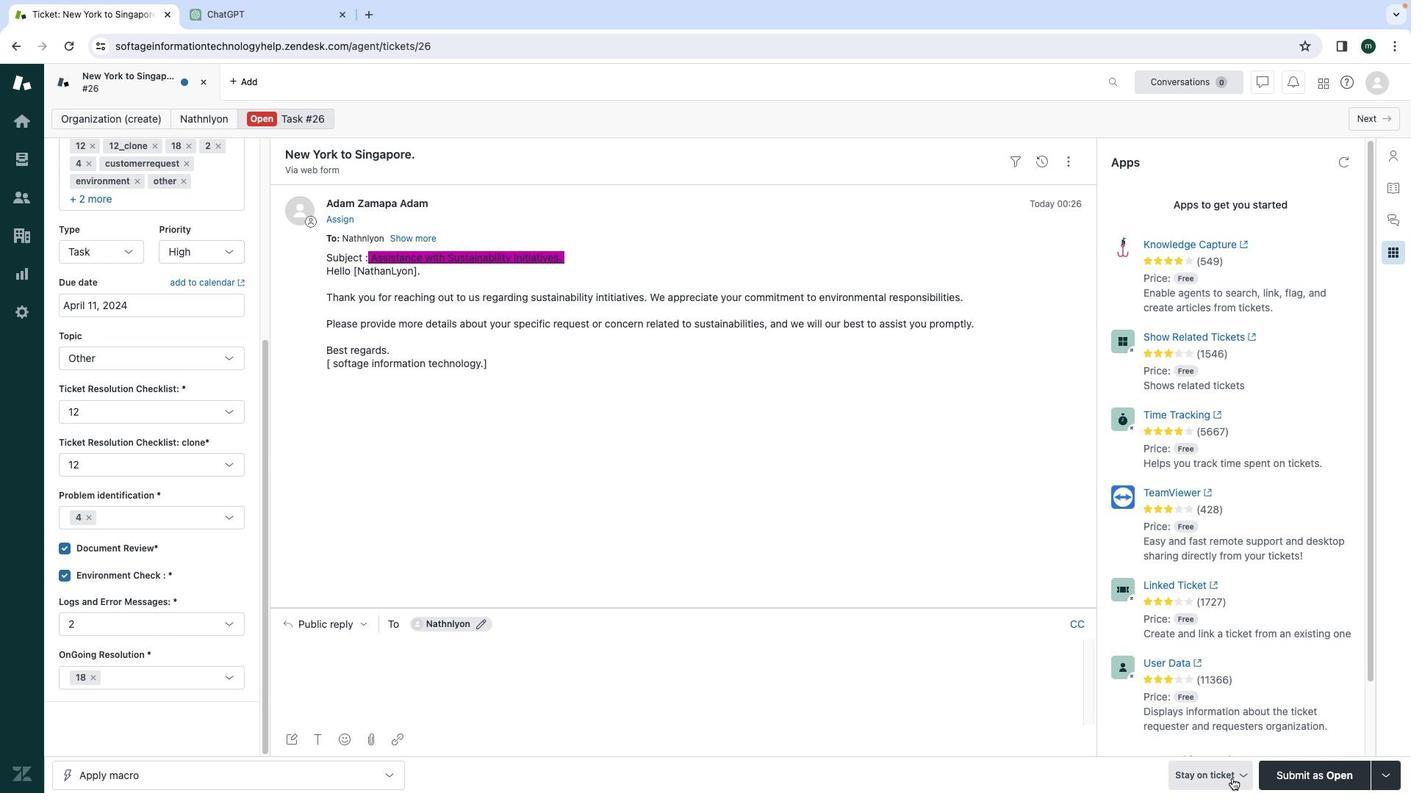 
Action: Mouse scrolled (1038, 573) with delta (0, -2)
Screenshot: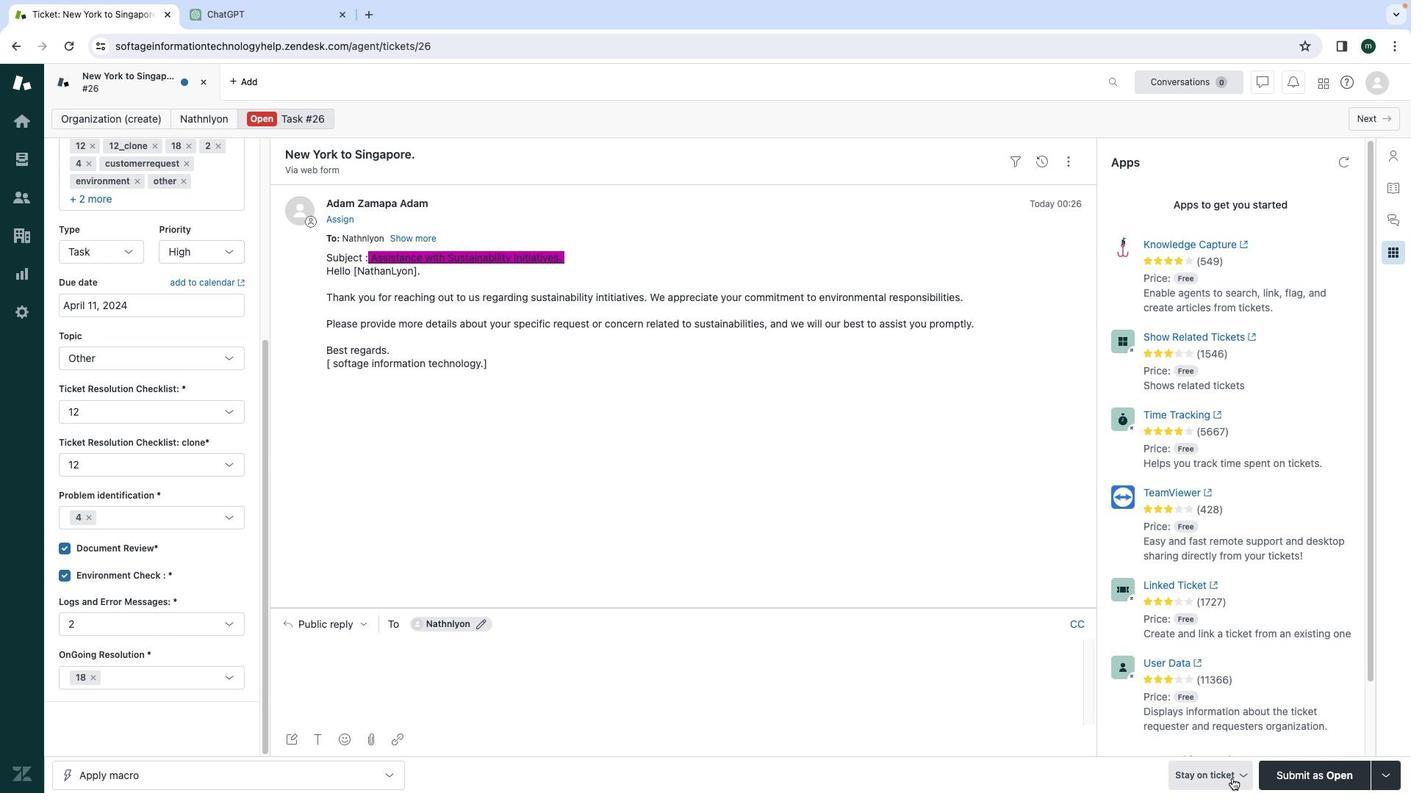 
Action: Mouse moved to (1232, 779)
Screenshot: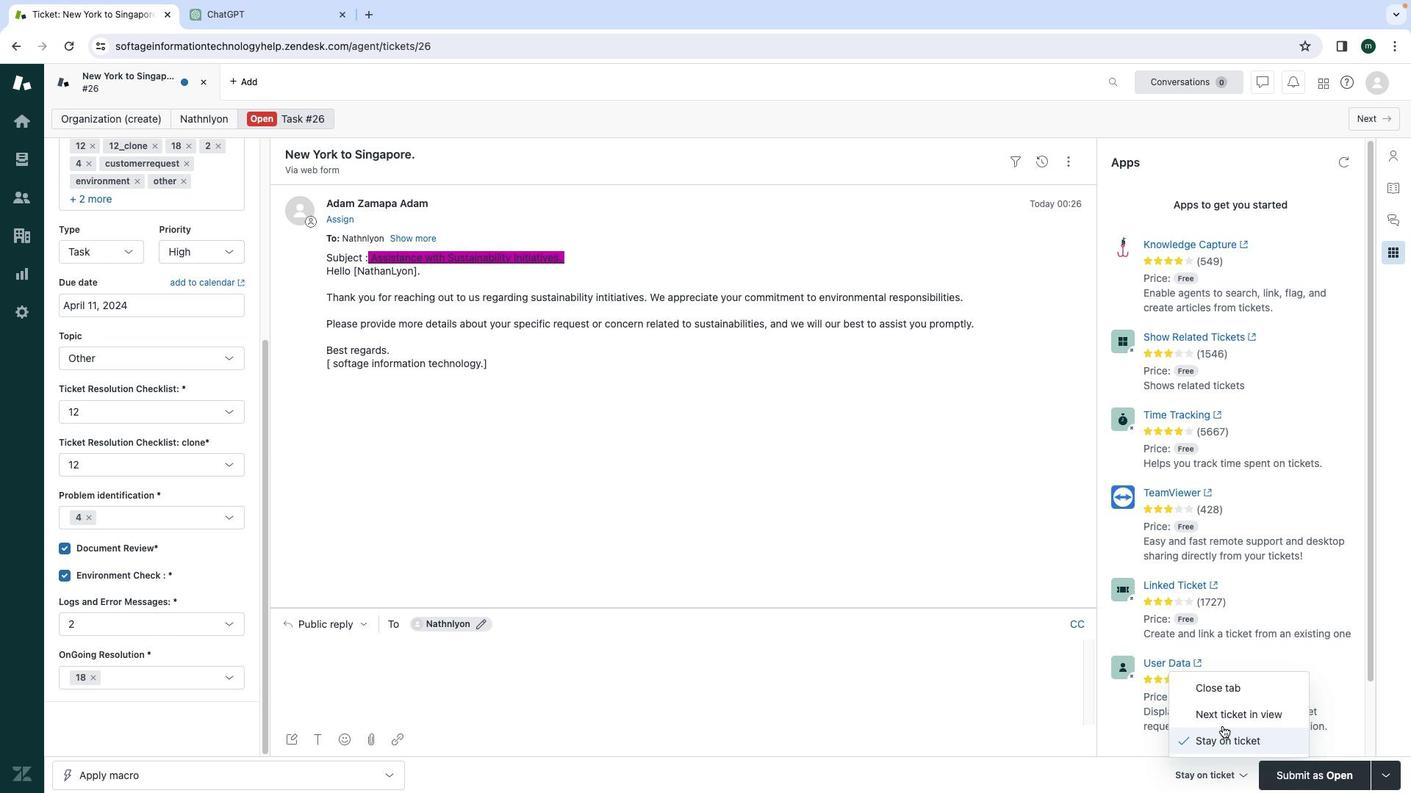 
Action: Mouse pressed left at (1232, 779)
Screenshot: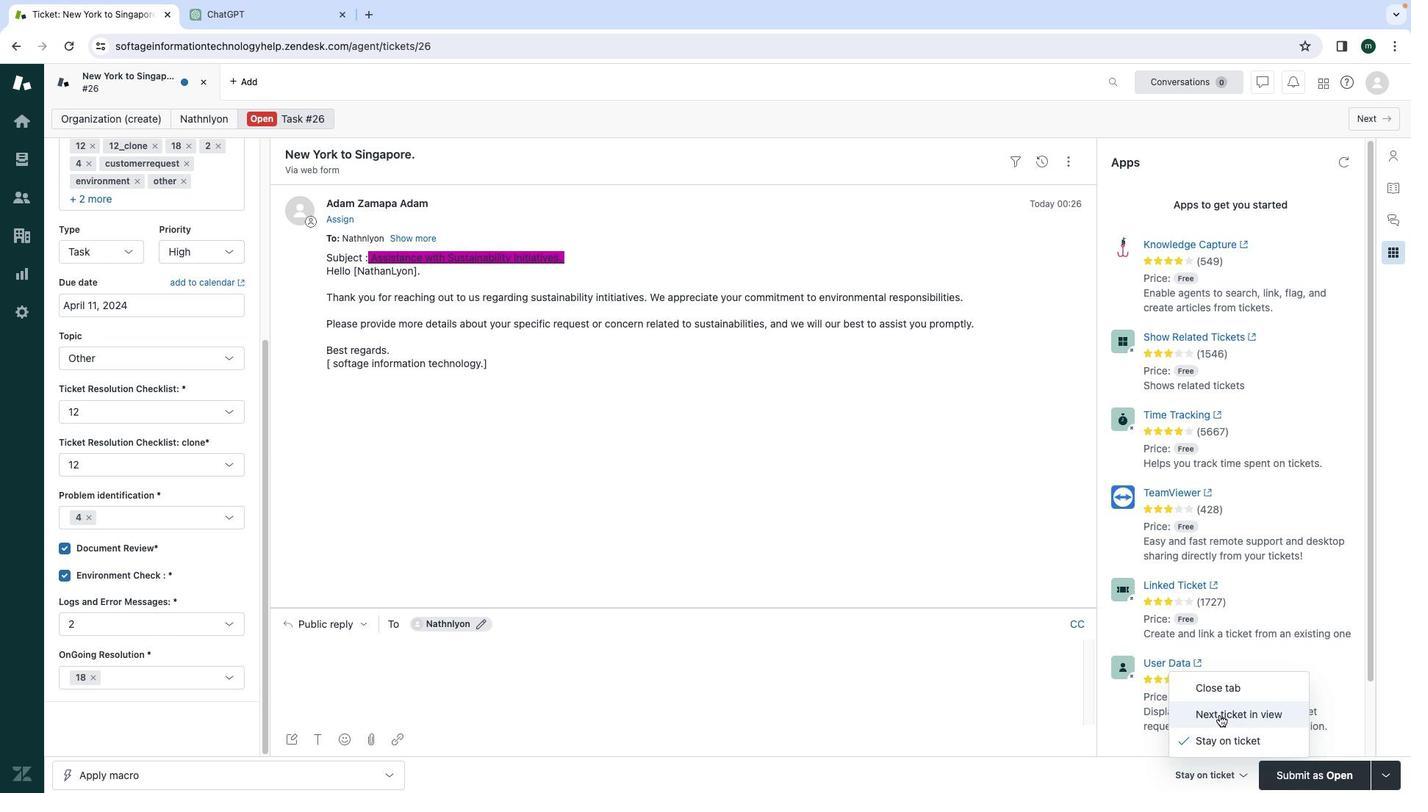 
Action: Mouse moved to (1219, 715)
Screenshot: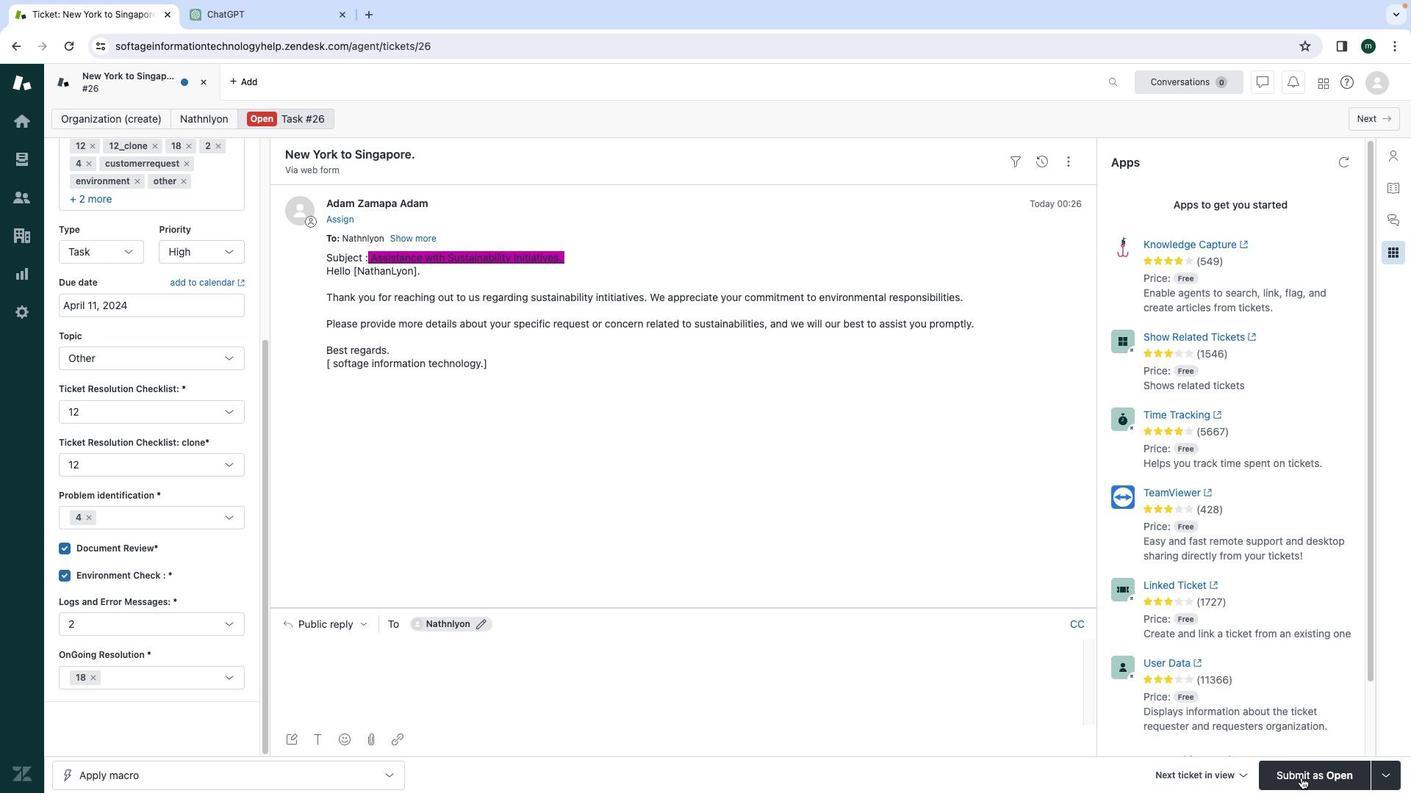 
Action: Mouse pressed left at (1219, 715)
Screenshot: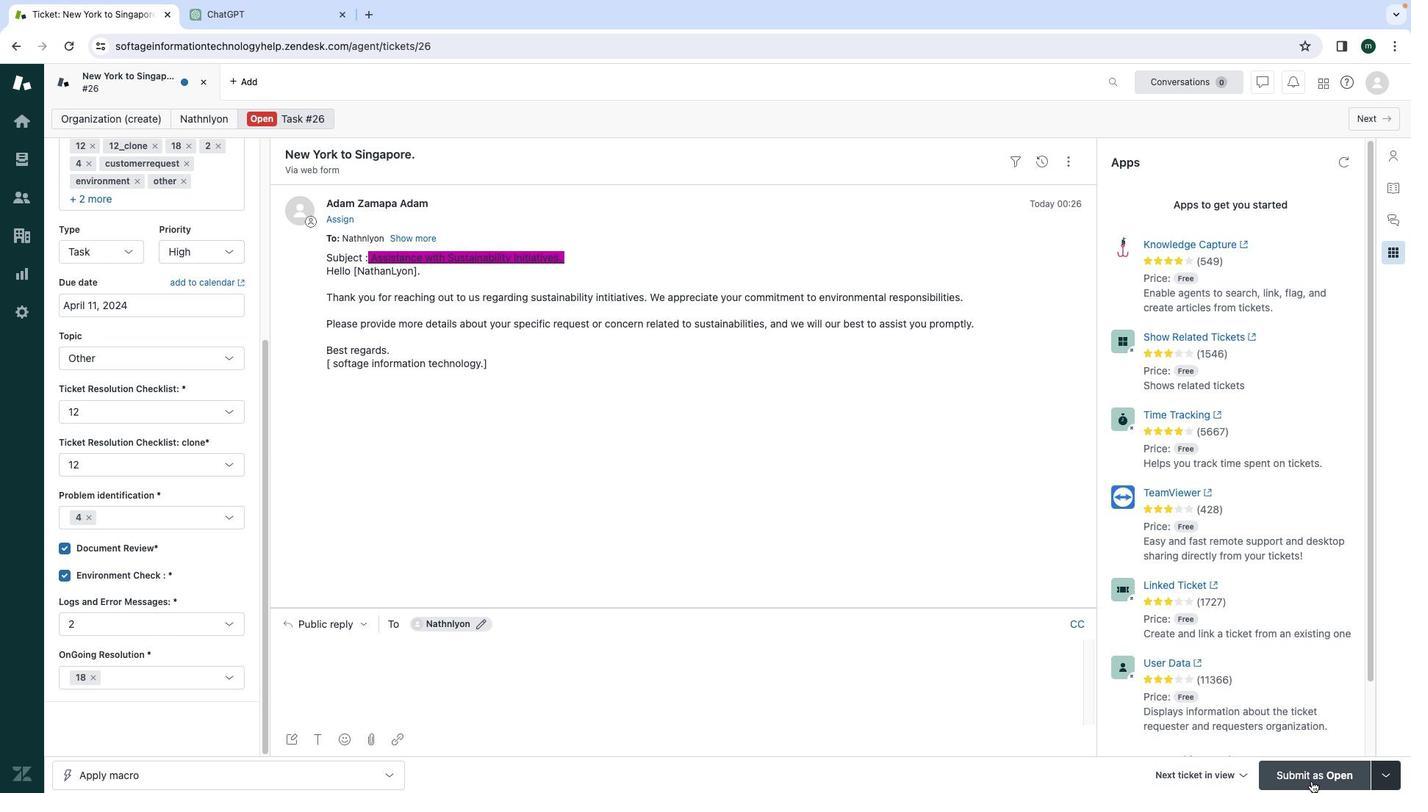 
Action: Mouse moved to (1315, 776)
Screenshot: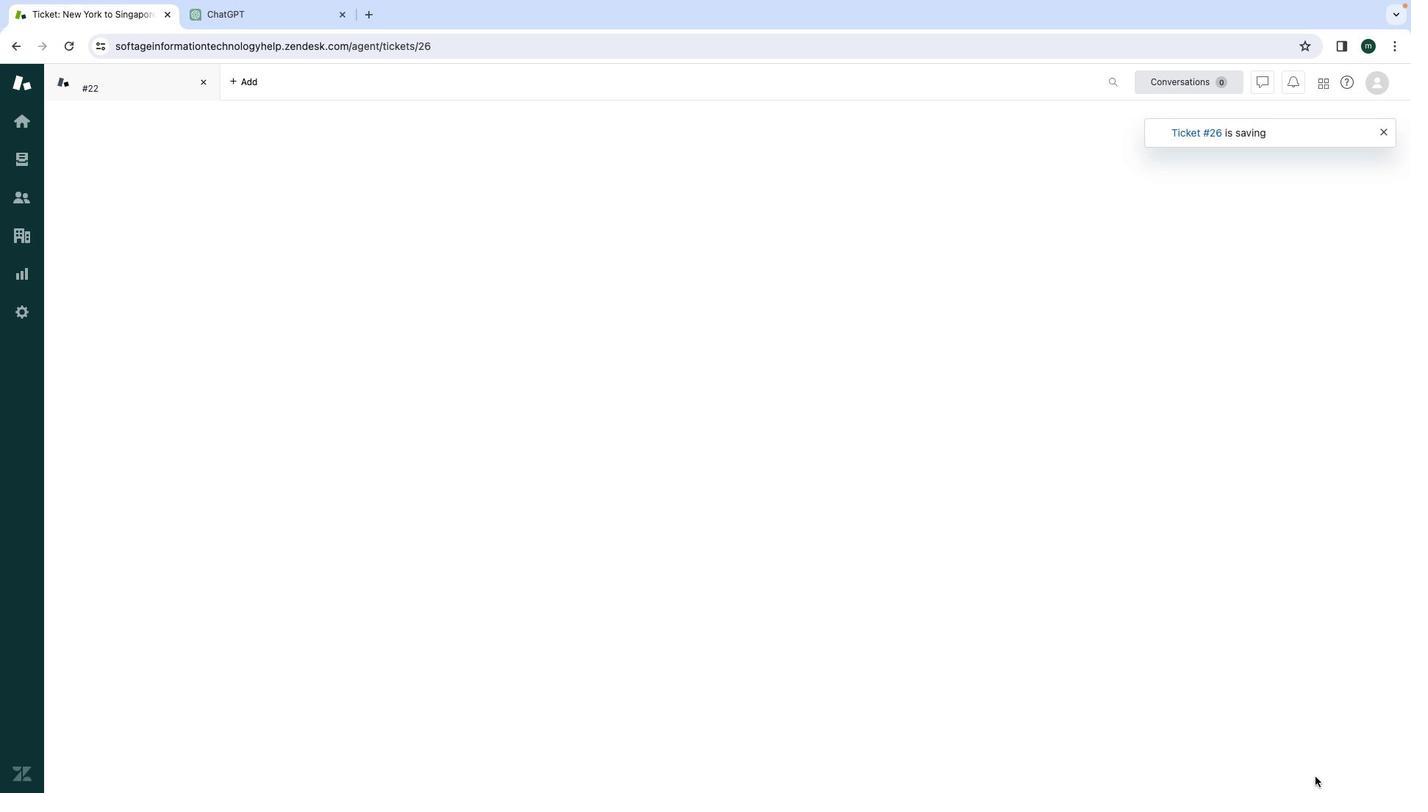 
Action: Mouse pressed left at (1315, 776)
Screenshot: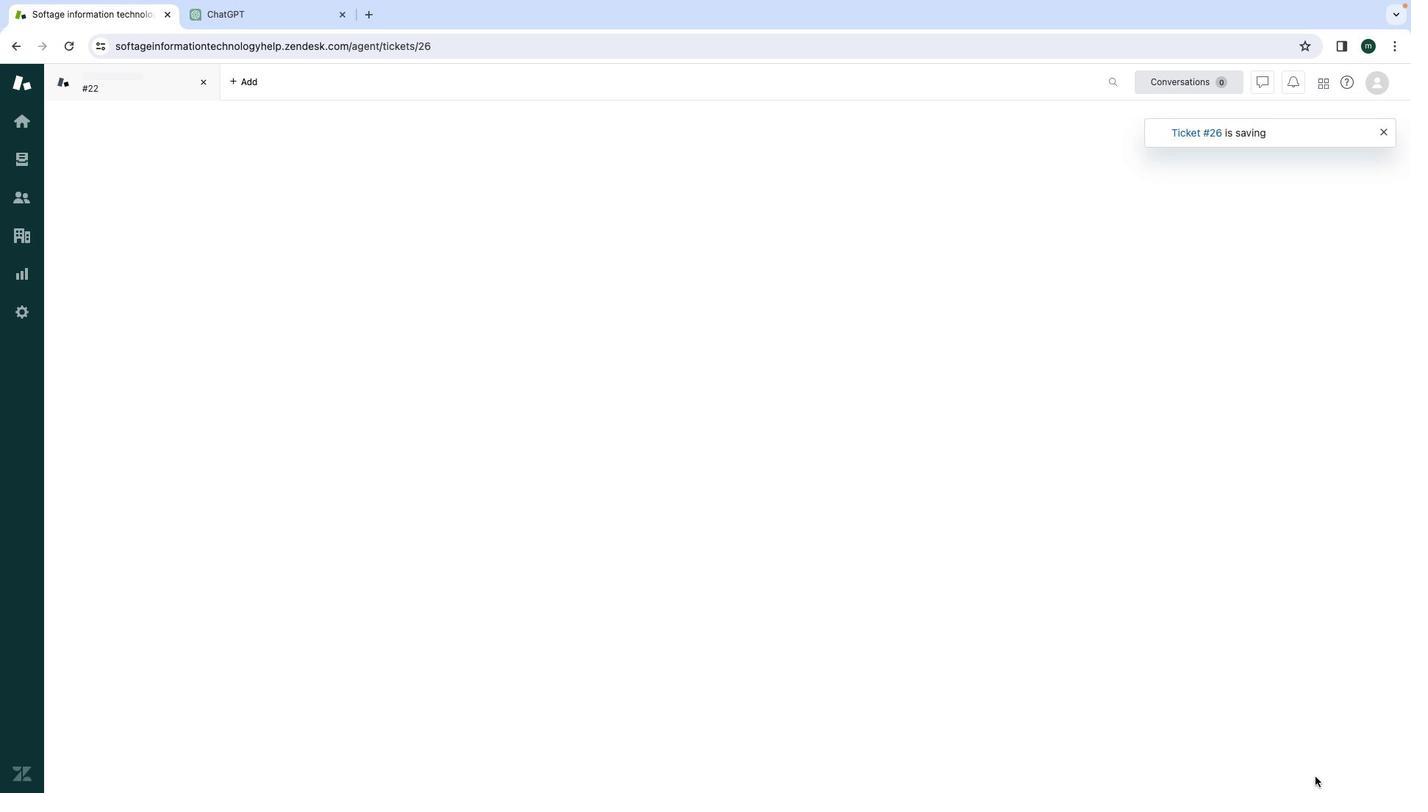 
Action: Mouse moved to (1331, 756)
Screenshot: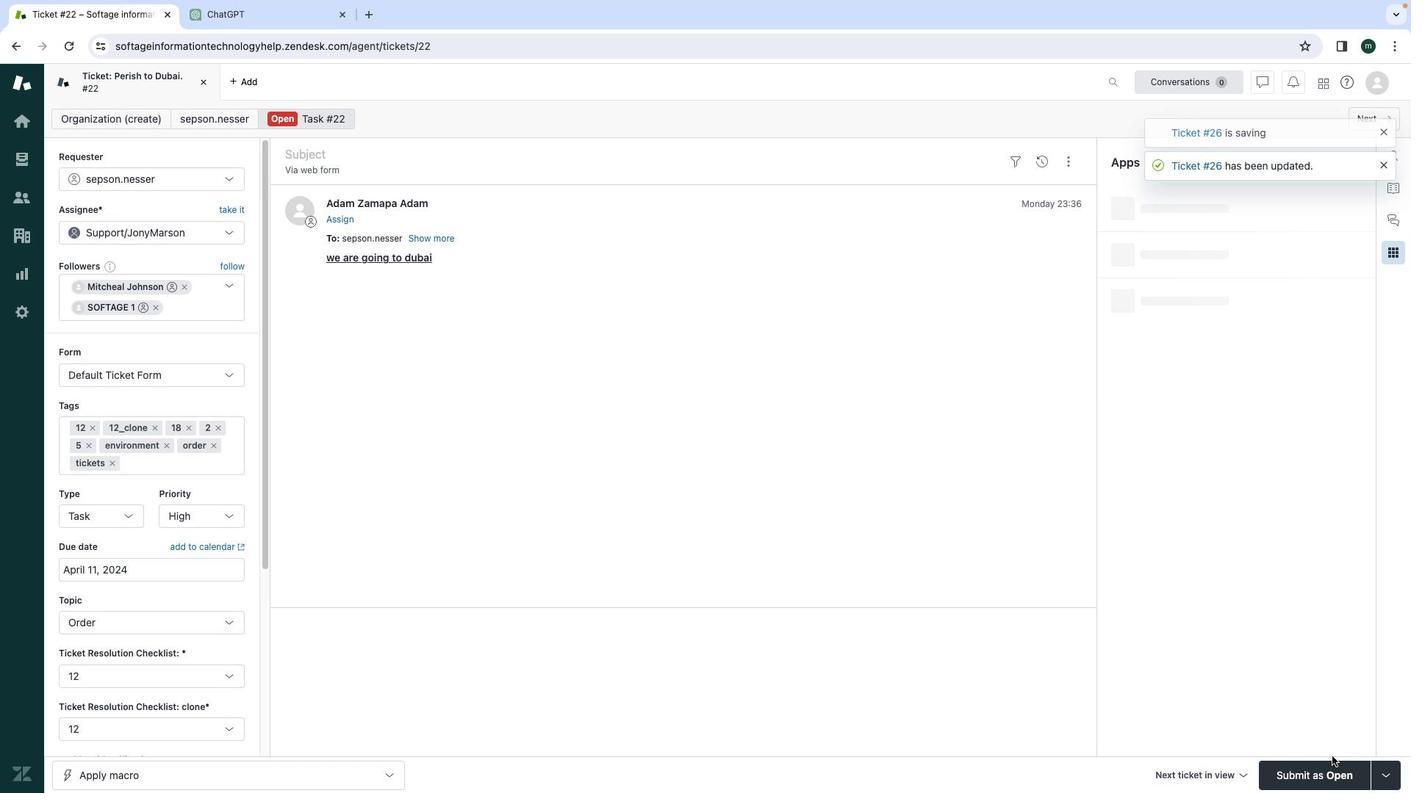 
